 Task: Open Card Operating Agreements Review in Board Employee Offboarding to Workspace Lead Generation and add a team member Softage.2@softage.net, a label Orange, a checklist Accounting, an attachment from Trello, a color Orange and finally, add a card description 'Conduct customer research for new service' and a comment 'We should approach this task with a sense of humility and a willingness to seek feedback and guidance from others.'. Add a start date 'Jan 02, 1900' with a due date 'Jan 09, 1900'
Action: Mouse moved to (256, 168)
Screenshot: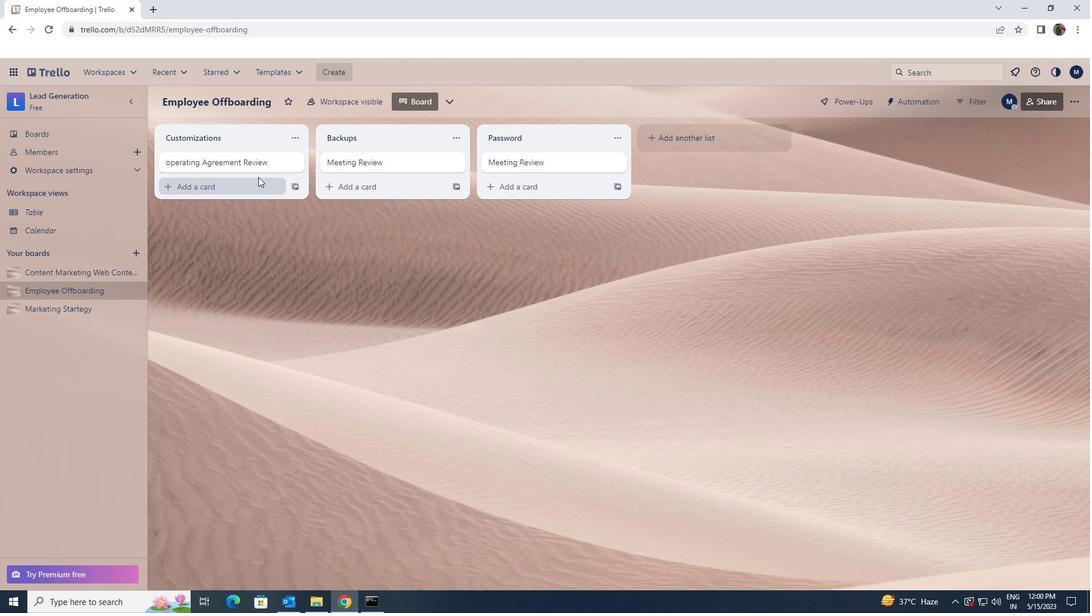 
Action: Mouse pressed left at (256, 168)
Screenshot: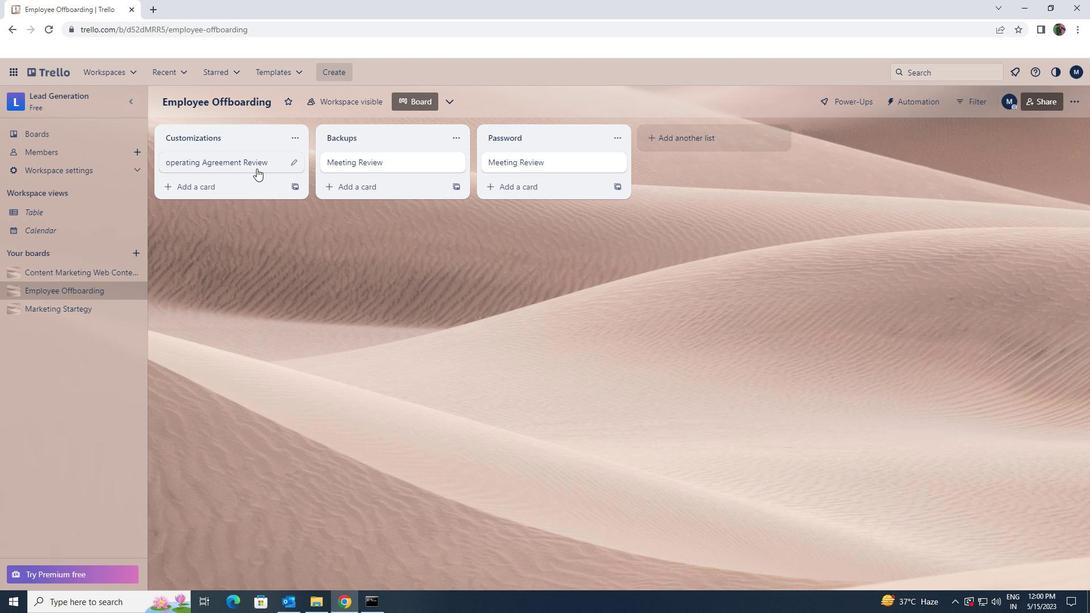 
Action: Mouse moved to (694, 166)
Screenshot: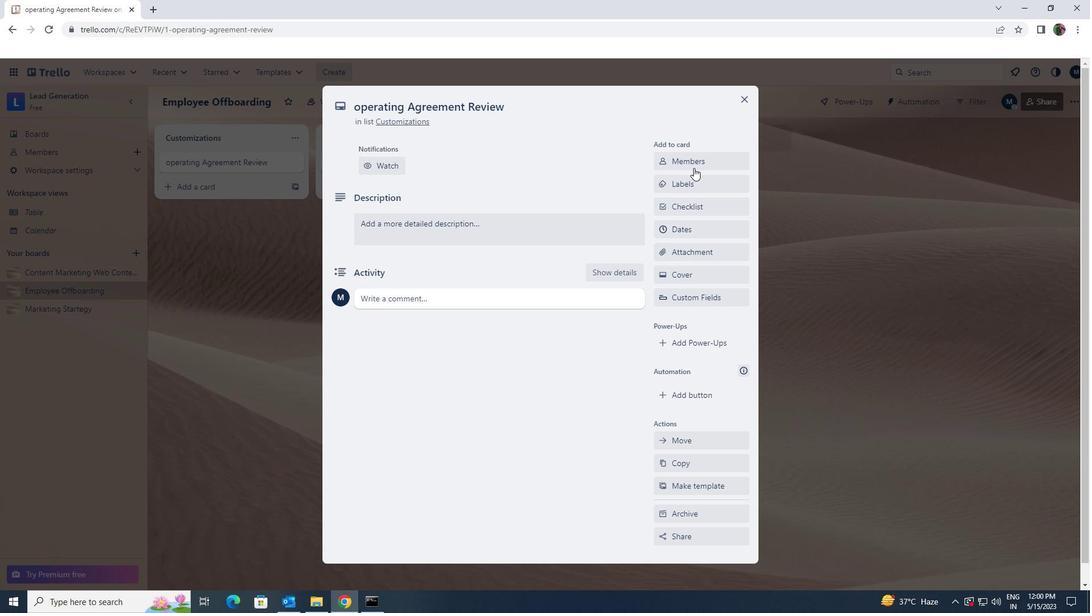 
Action: Mouse pressed left at (694, 166)
Screenshot: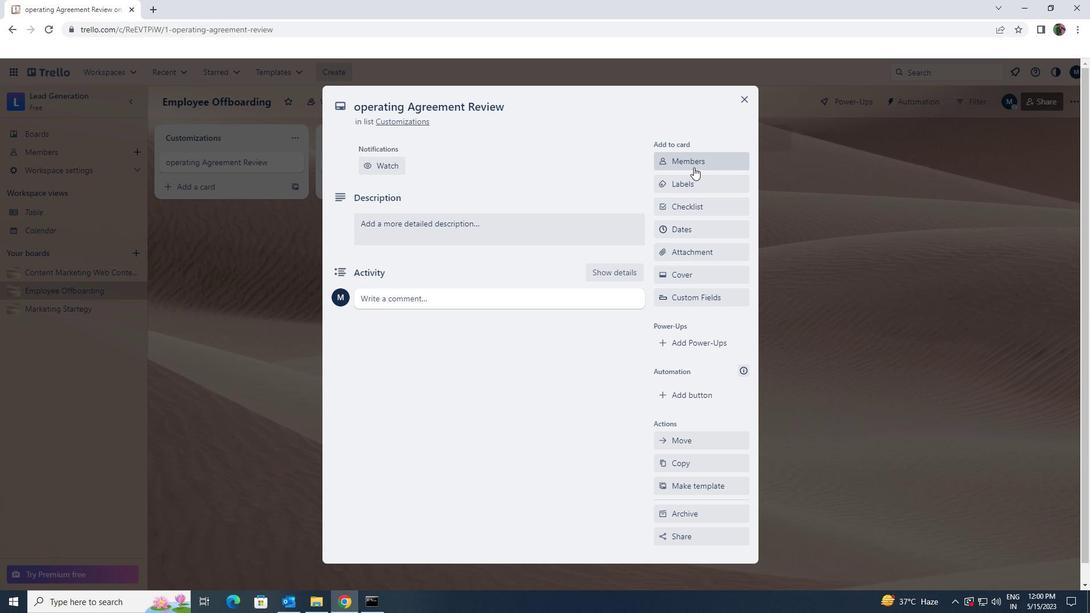 
Action: Key pressed softage.2<Key.shift><Key.shift><Key.shift><Key.shift><Key.shift><Key.shift><Key.shift><Key.shift><Key.shift><Key.shift><Key.shift>@SOFTAGE.NET
Screenshot: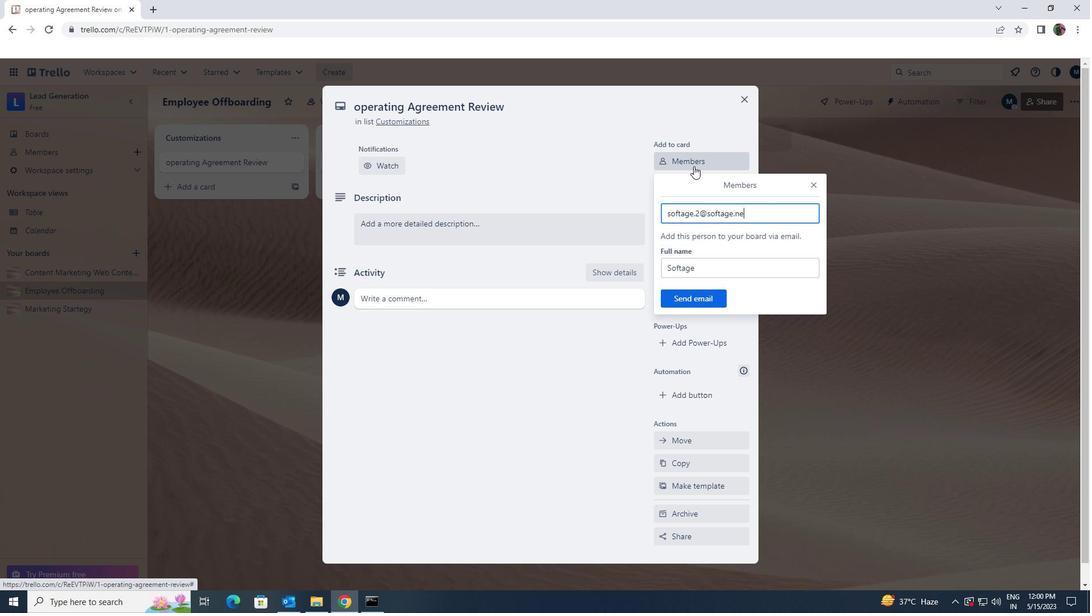 
Action: Mouse moved to (707, 298)
Screenshot: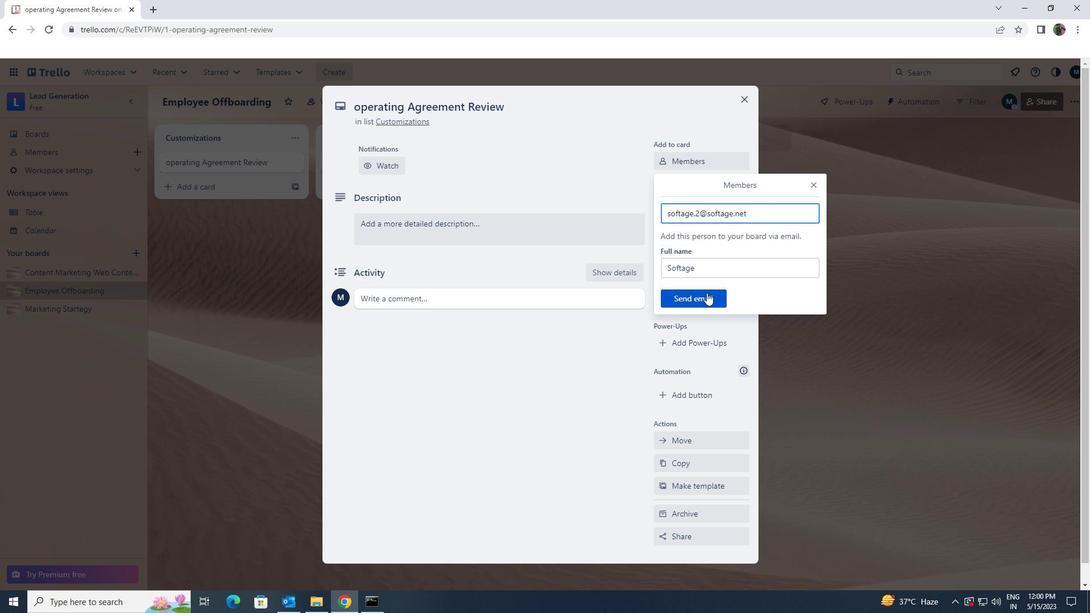 
Action: Mouse pressed left at (707, 298)
Screenshot: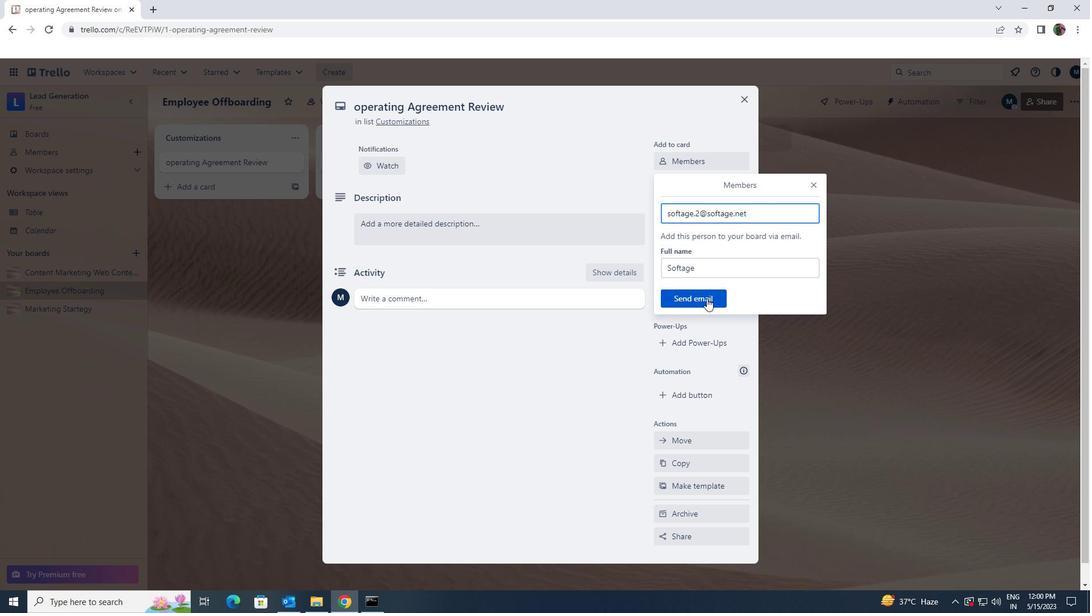 
Action: Mouse moved to (703, 220)
Screenshot: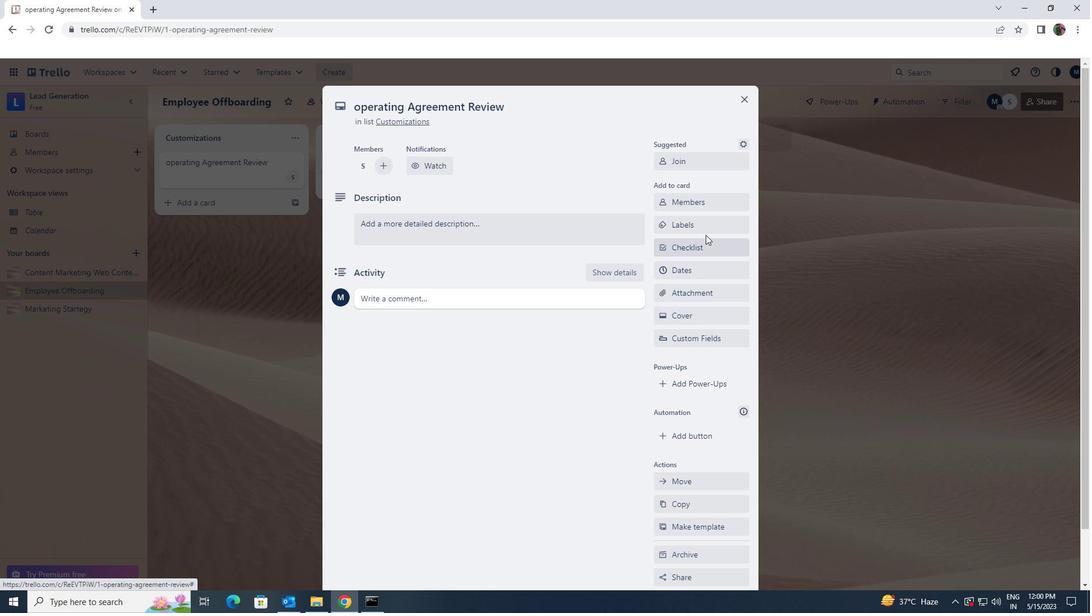 
Action: Mouse pressed left at (703, 220)
Screenshot: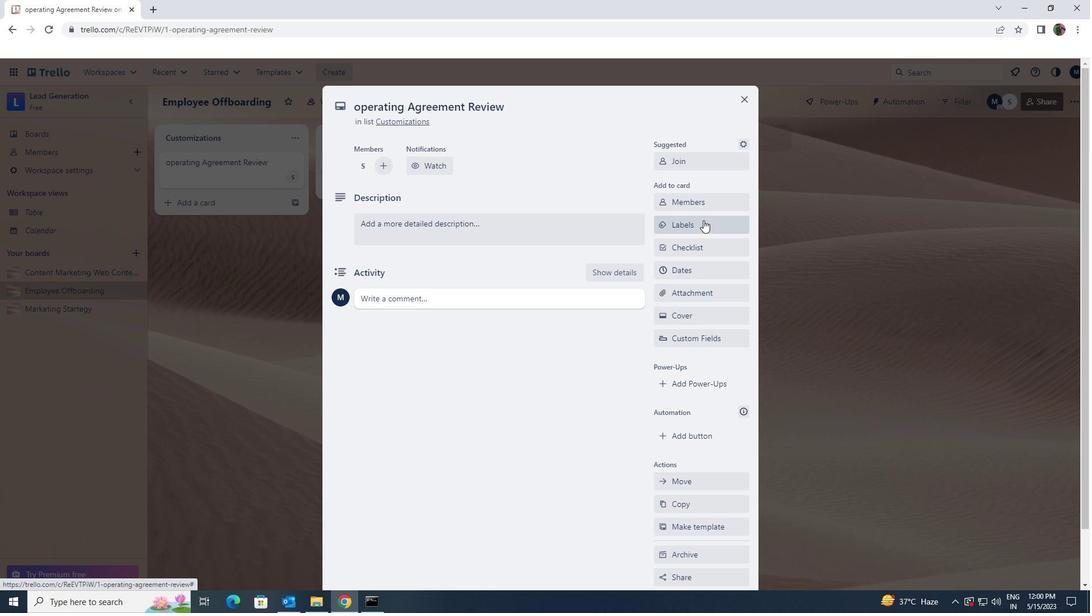 
Action: Mouse moved to (703, 449)
Screenshot: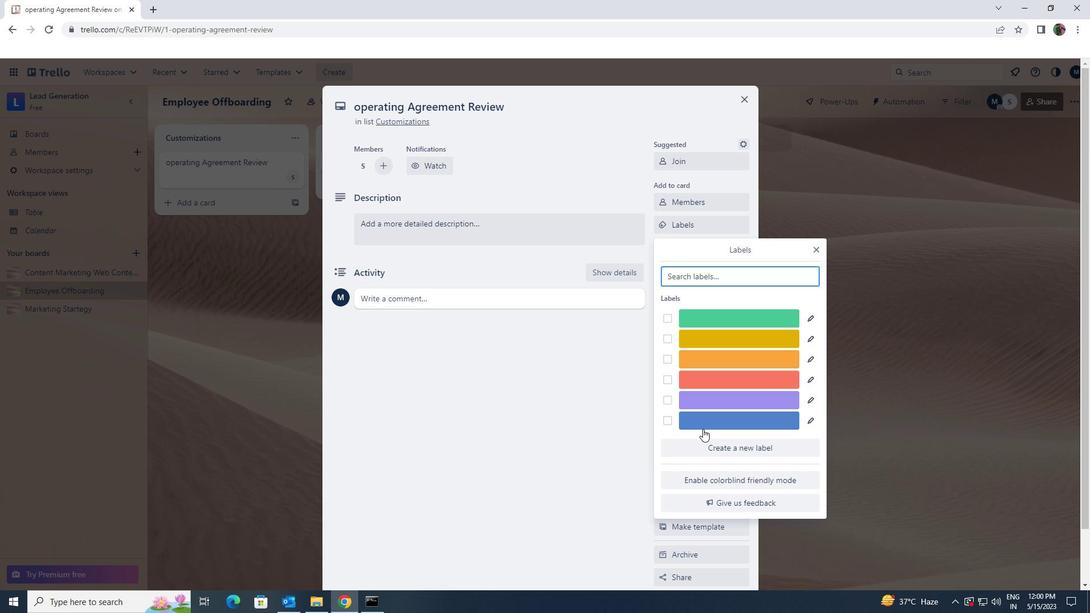 
Action: Mouse pressed left at (703, 449)
Screenshot: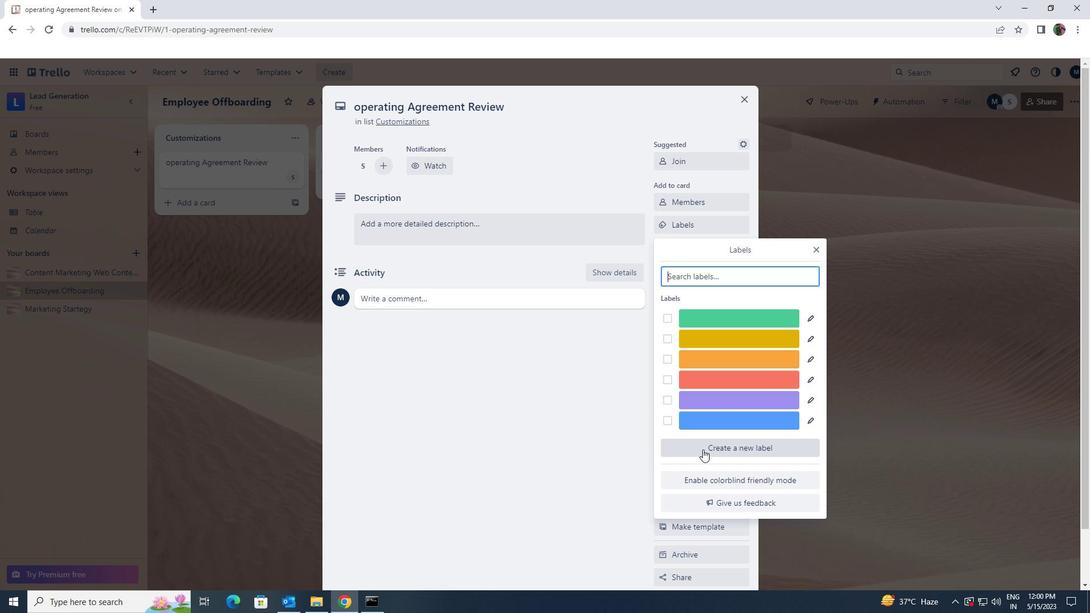 
Action: Mouse moved to (744, 414)
Screenshot: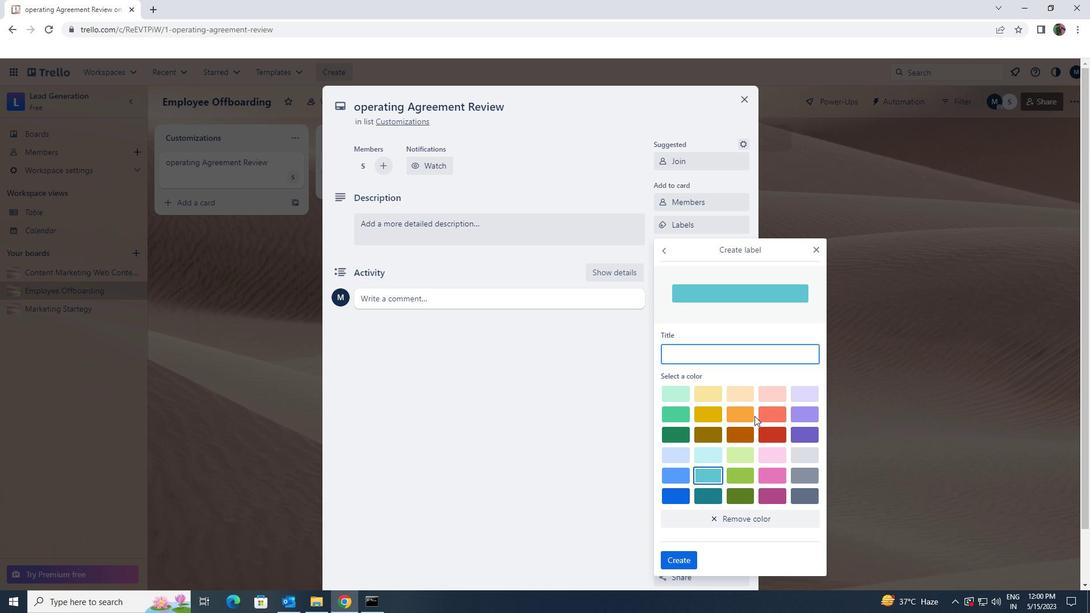 
Action: Mouse pressed left at (744, 414)
Screenshot: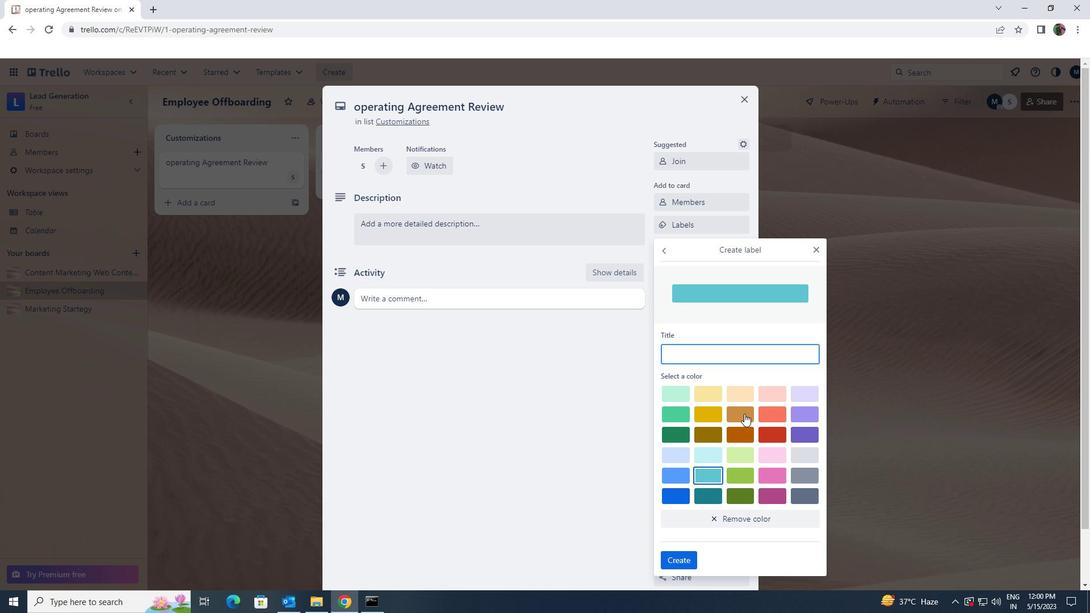 
Action: Mouse moved to (682, 556)
Screenshot: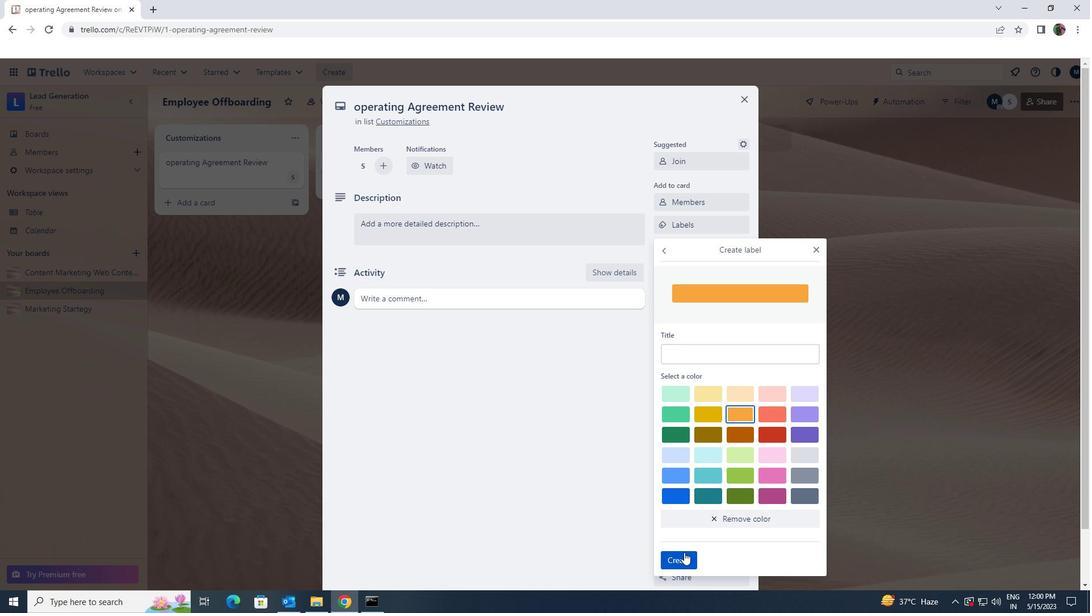 
Action: Mouse pressed left at (682, 556)
Screenshot: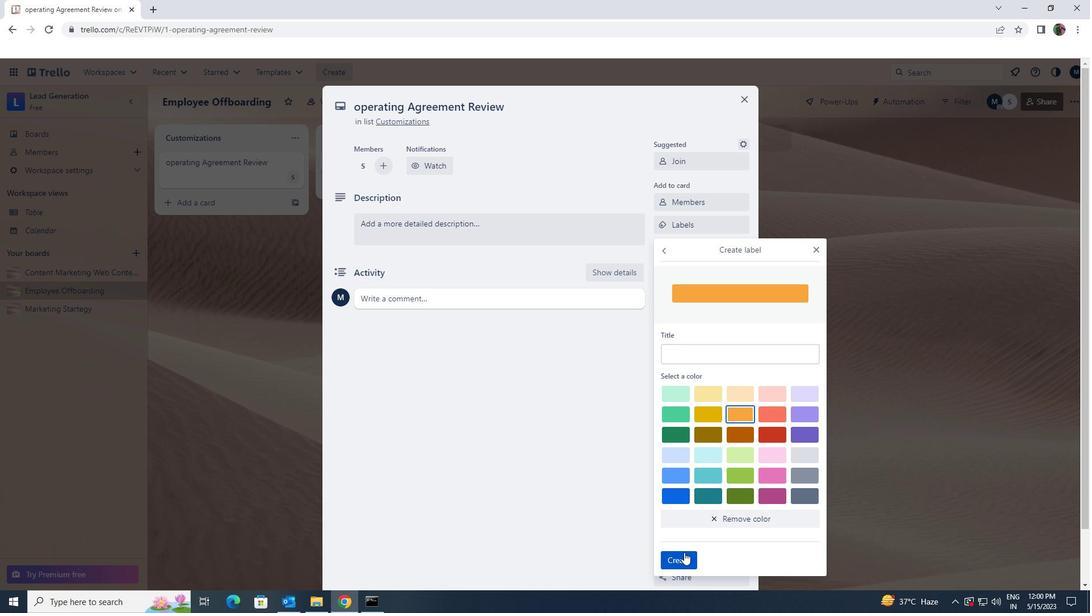 
Action: Mouse moved to (816, 248)
Screenshot: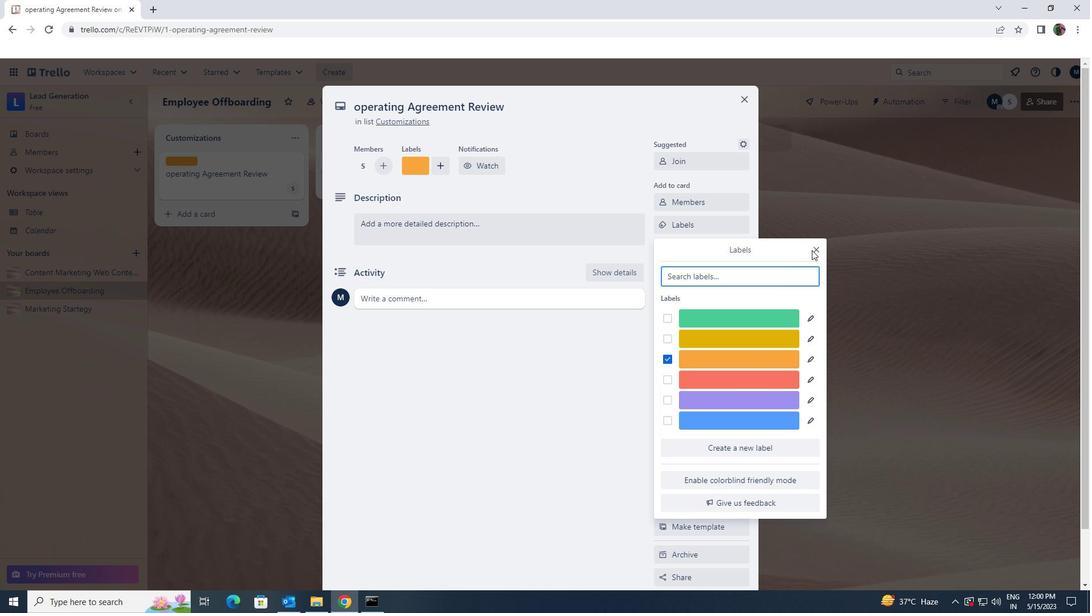 
Action: Mouse pressed left at (816, 248)
Screenshot: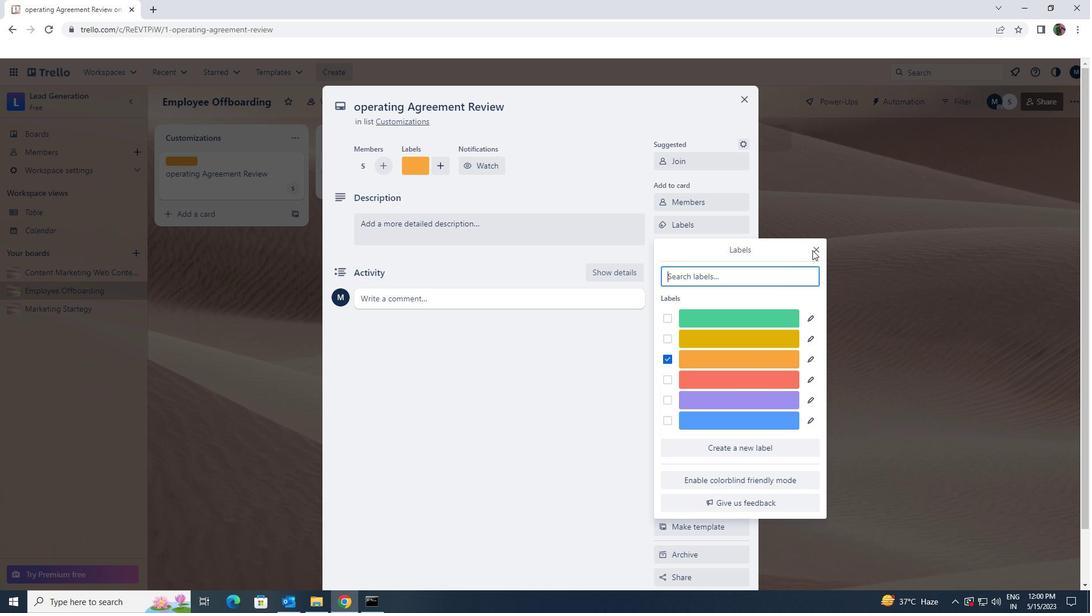 
Action: Mouse moved to (748, 239)
Screenshot: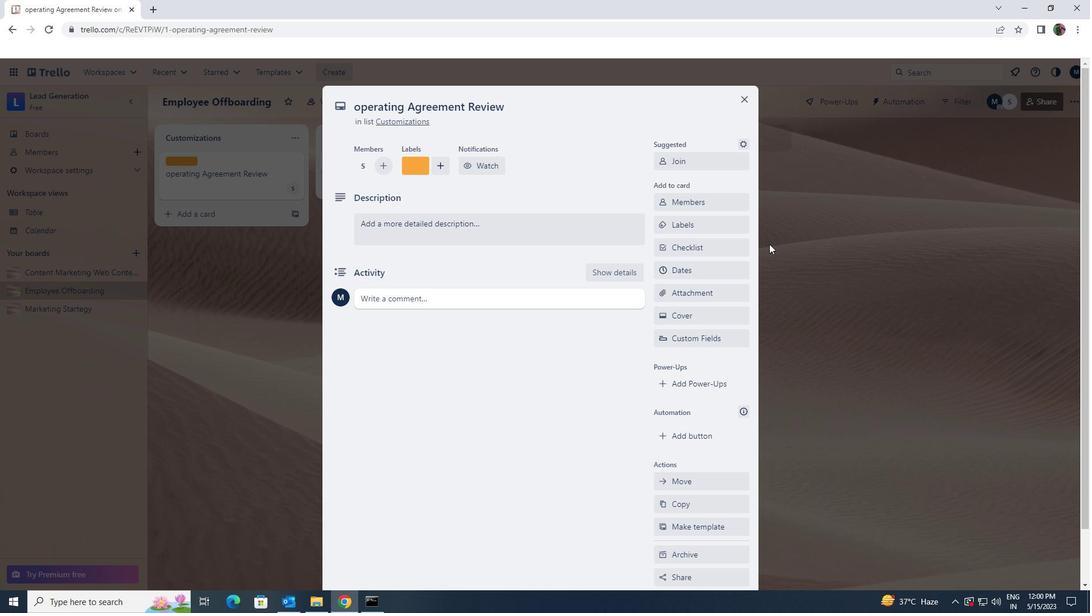 
Action: Mouse pressed left at (748, 239)
Screenshot: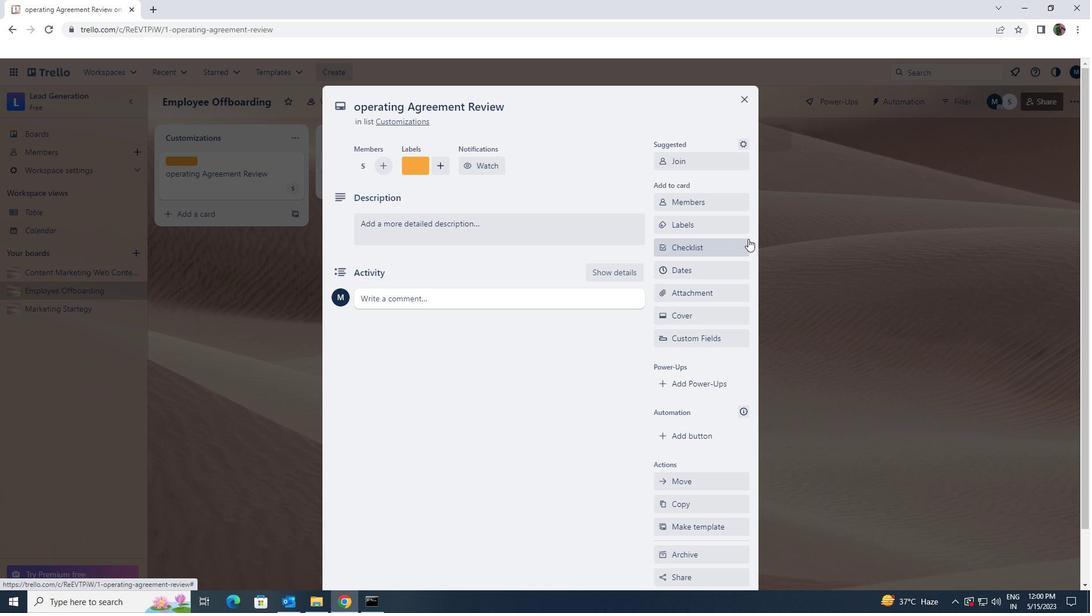 
Action: Key pressed <Key.shift><Key.shift><Key.shift><Key.shift><Key.shift><Key.shift><Key.shift><Key.shift><Key.shift>A<Key.shift>CCOUNTING
Screenshot: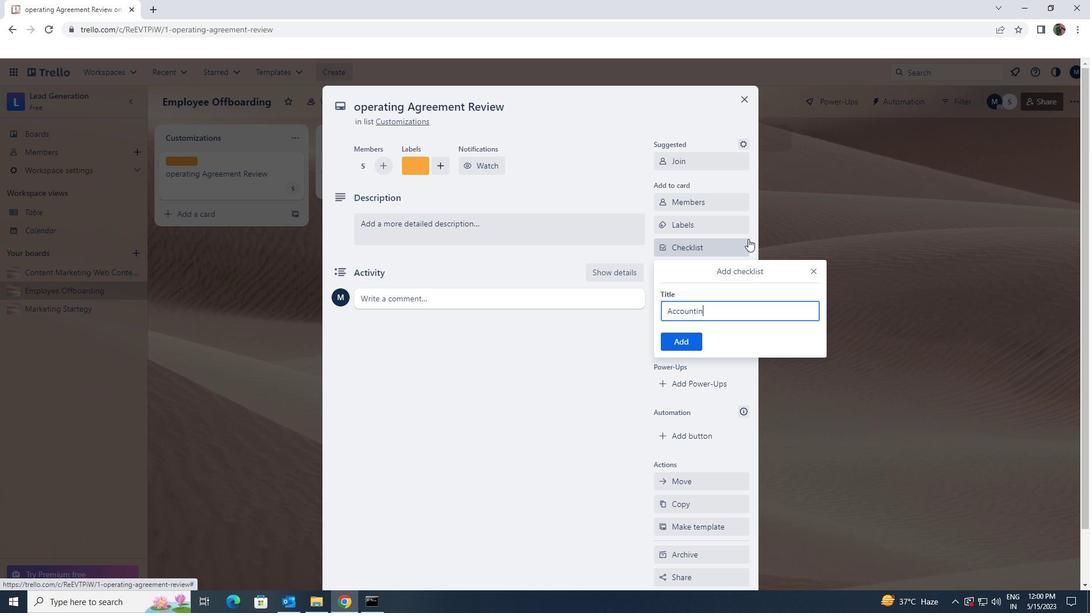 
Action: Mouse moved to (695, 348)
Screenshot: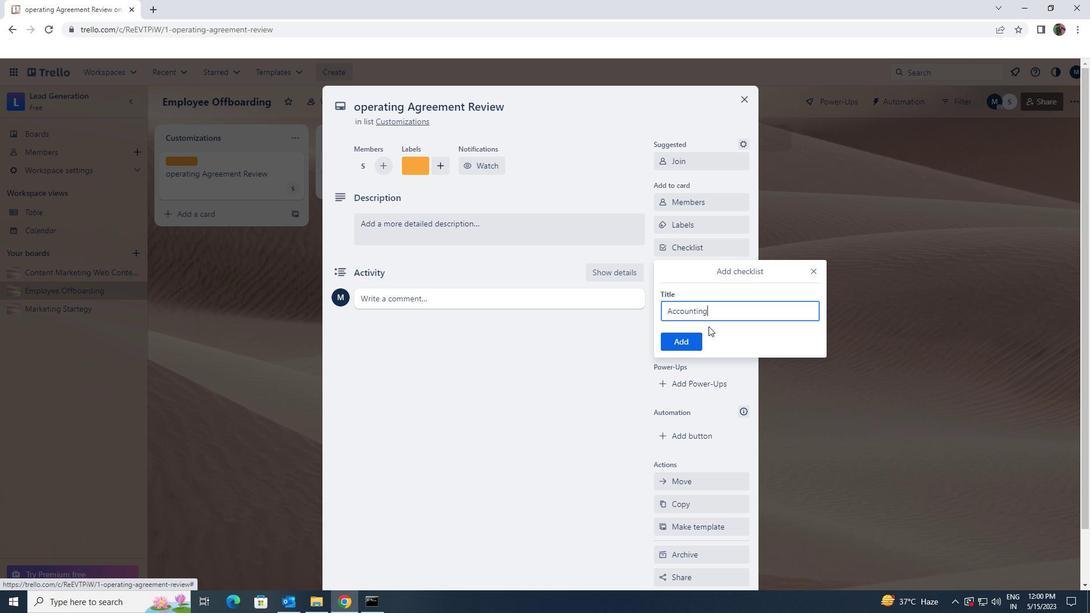 
Action: Mouse pressed left at (695, 348)
Screenshot: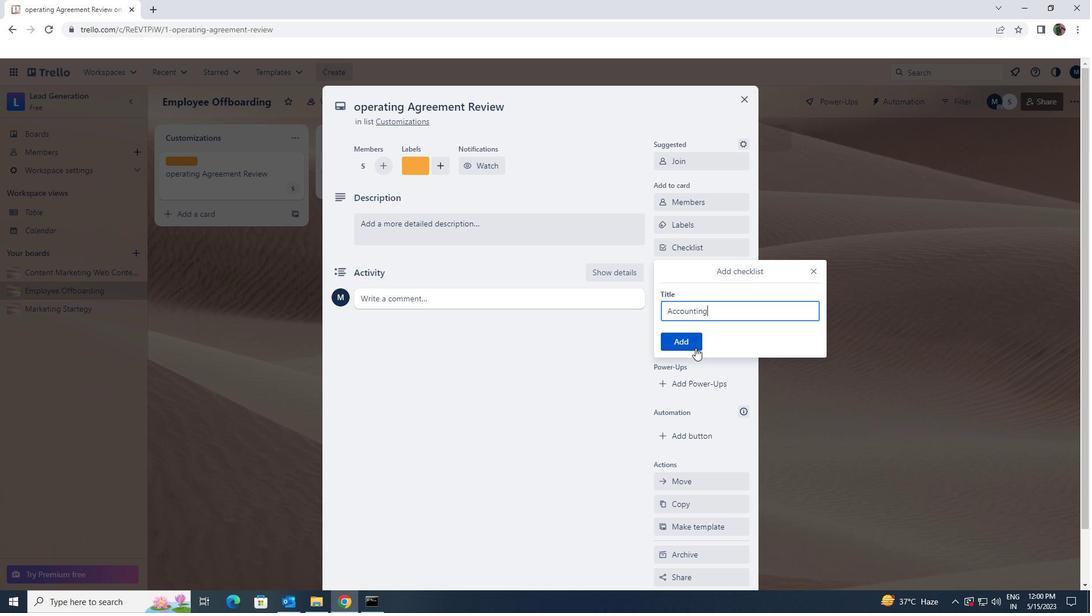 
Action: Mouse moved to (695, 290)
Screenshot: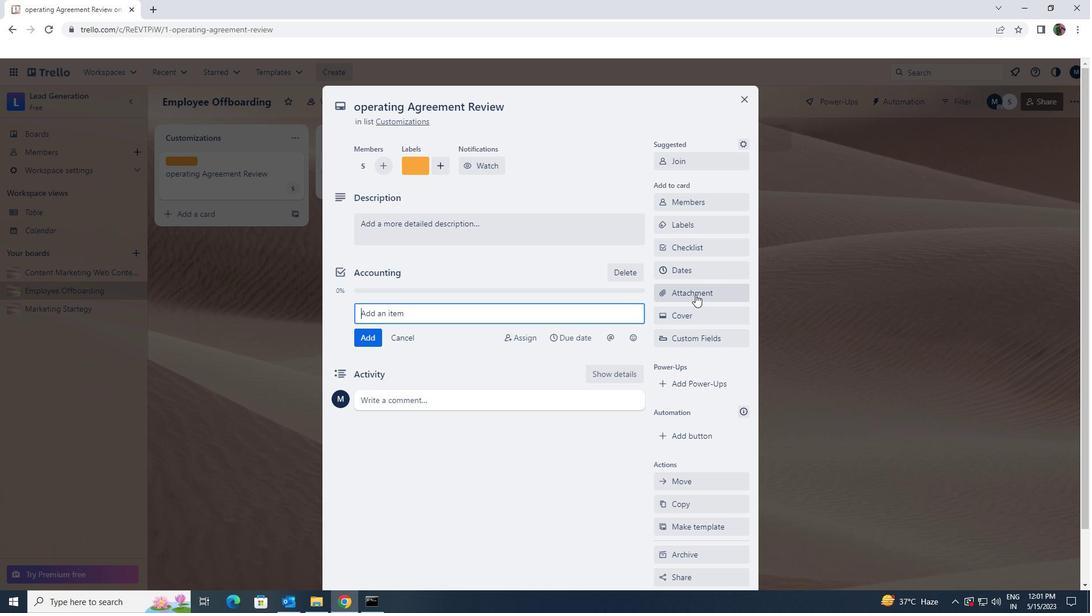 
Action: Mouse pressed left at (695, 290)
Screenshot: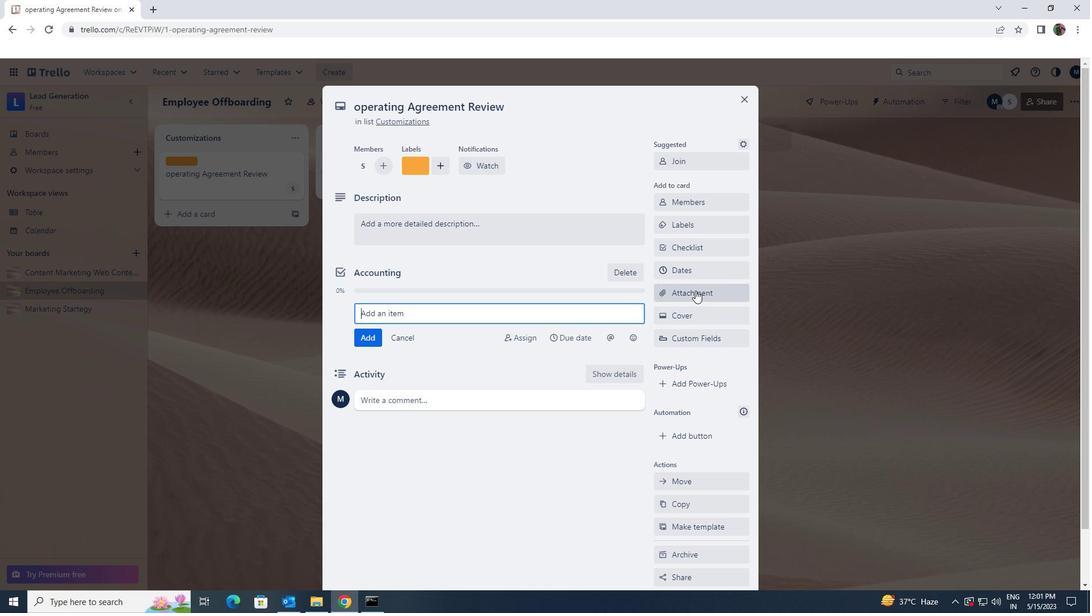 
Action: Mouse moved to (695, 360)
Screenshot: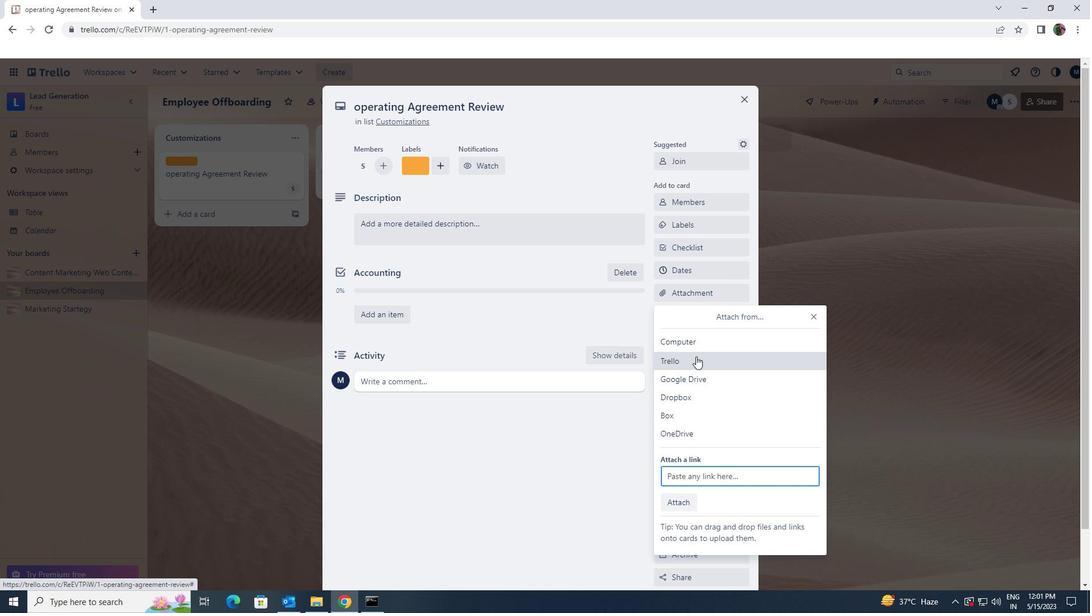 
Action: Mouse pressed left at (695, 360)
Screenshot: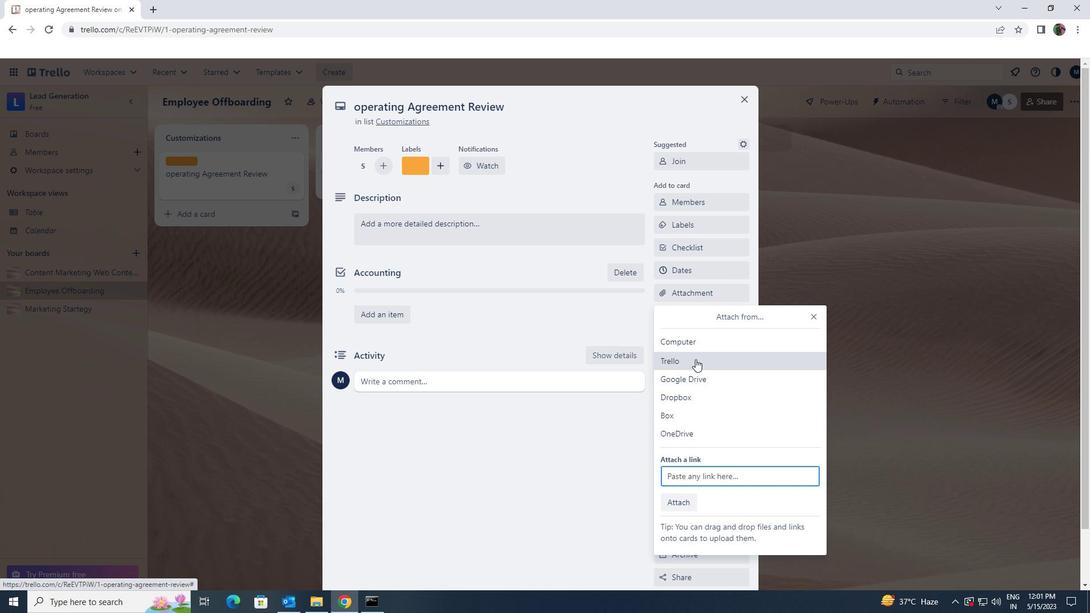 
Action: Mouse moved to (695, 386)
Screenshot: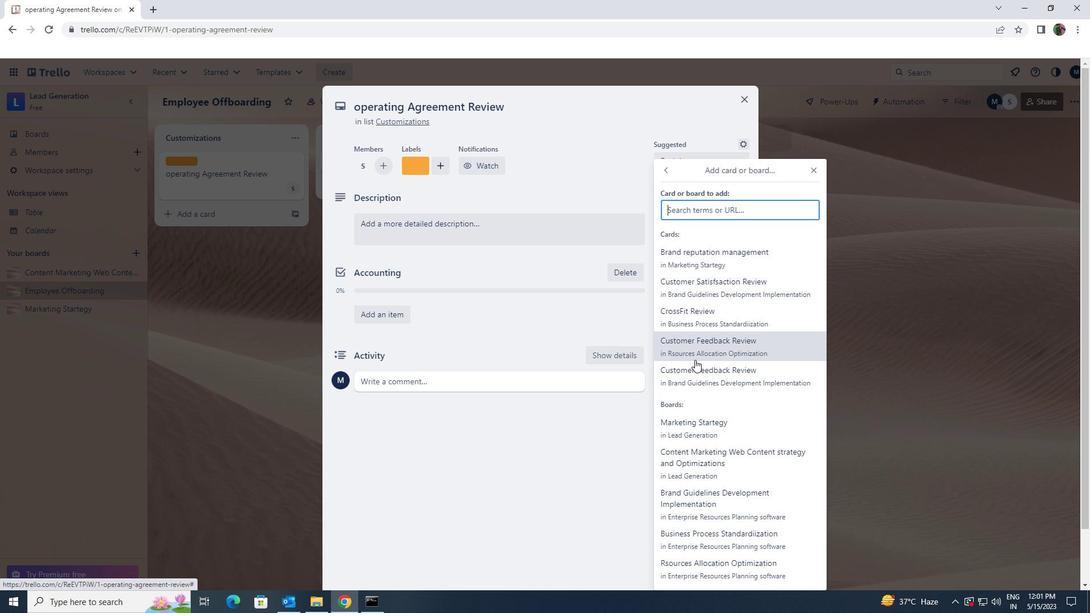 
Action: Mouse pressed left at (695, 386)
Screenshot: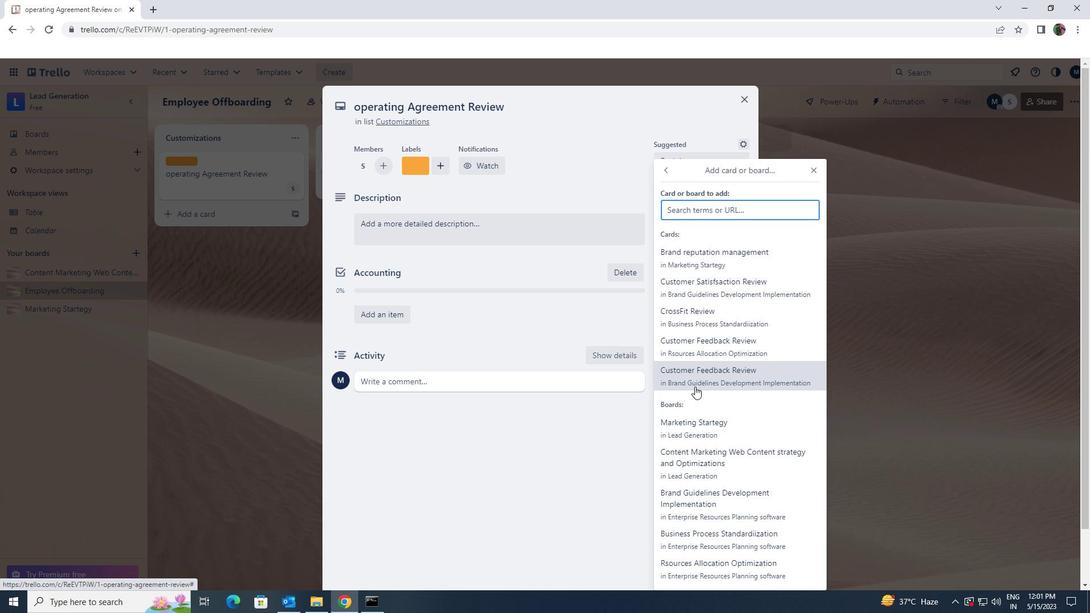 
Action: Mouse moved to (593, 235)
Screenshot: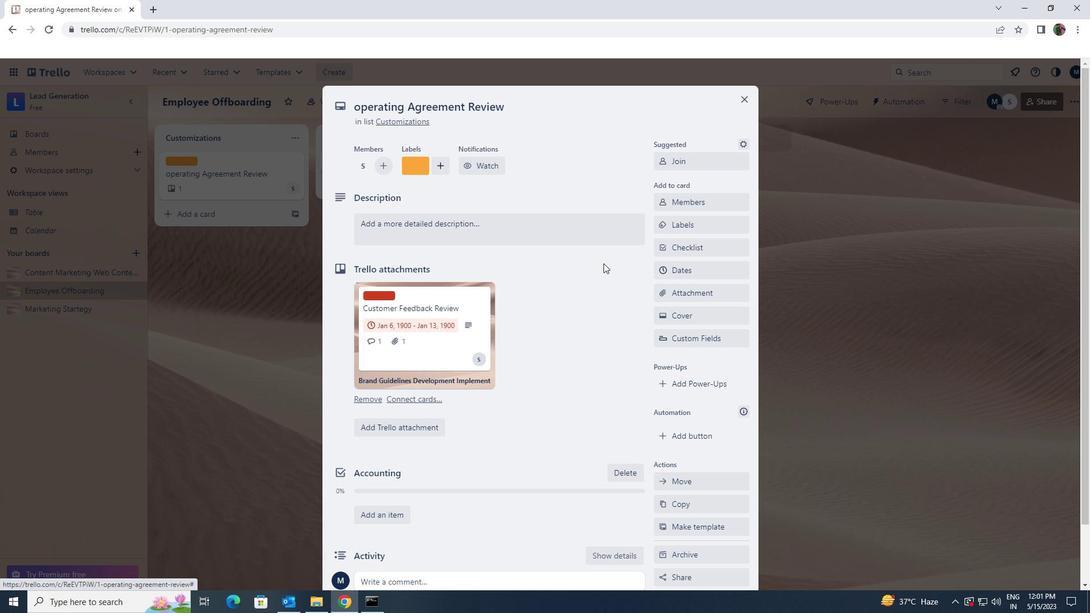 
Action: Mouse pressed left at (593, 235)
Screenshot: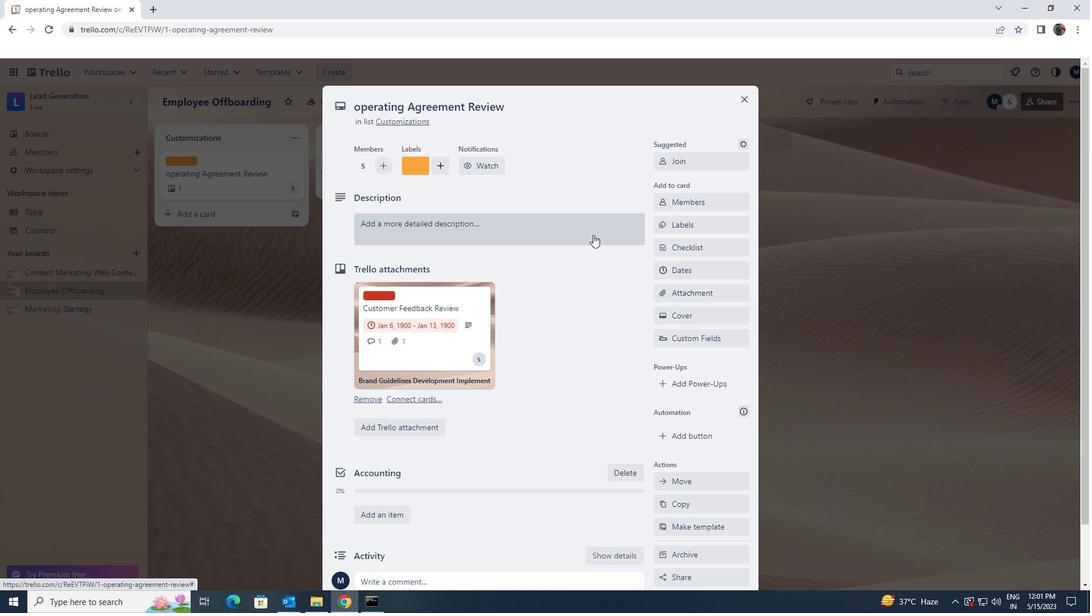 
Action: Key pressed <Key.shift>CONDUCT<Key.space>CUSTOMER<Key.space>RESEARCH<Key.space>FOR<Key.space>NEW<Key.space>SERVICE
Screenshot: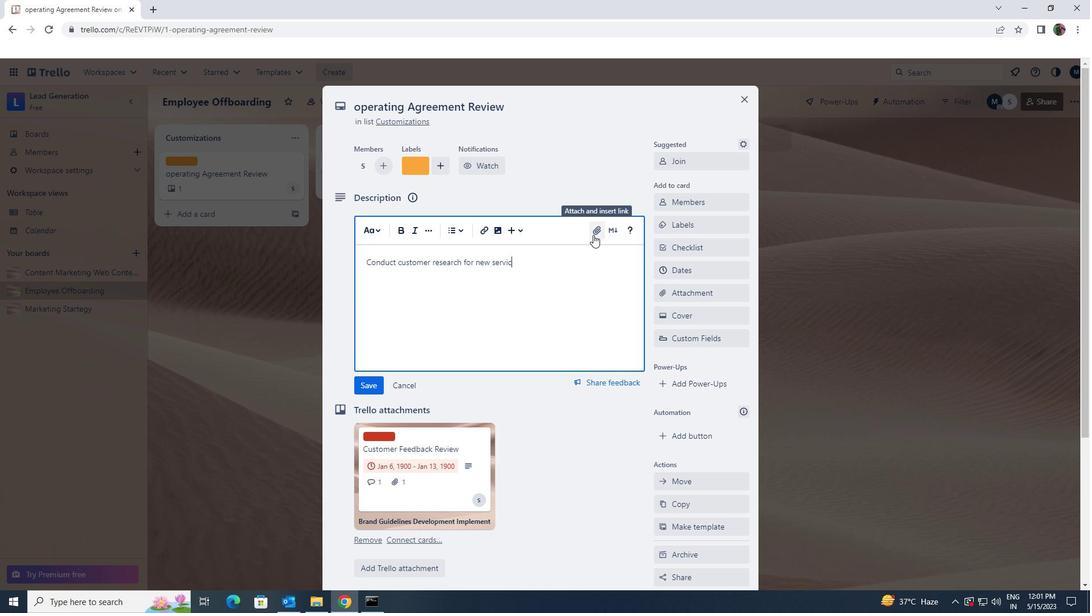 
Action: Mouse moved to (366, 386)
Screenshot: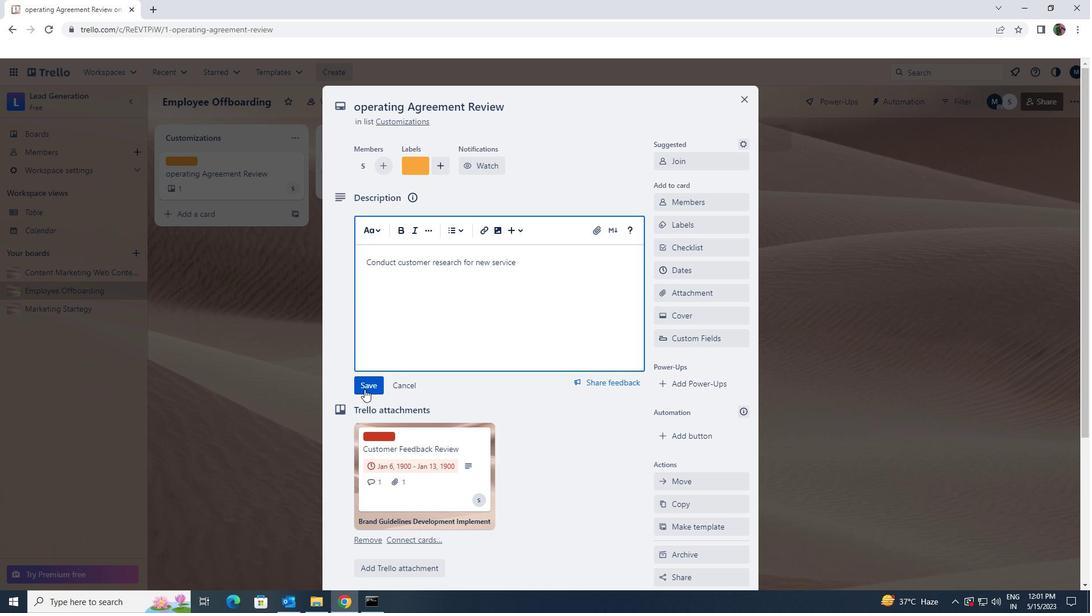 
Action: Mouse pressed left at (366, 386)
Screenshot: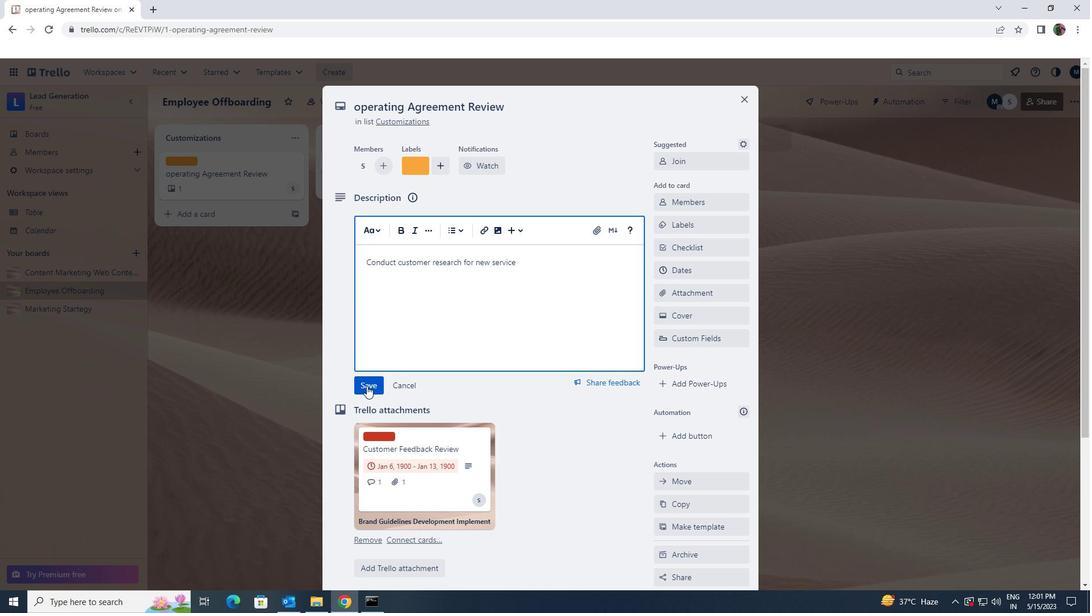 
Action: Mouse scrolled (366, 385) with delta (0, 0)
Screenshot: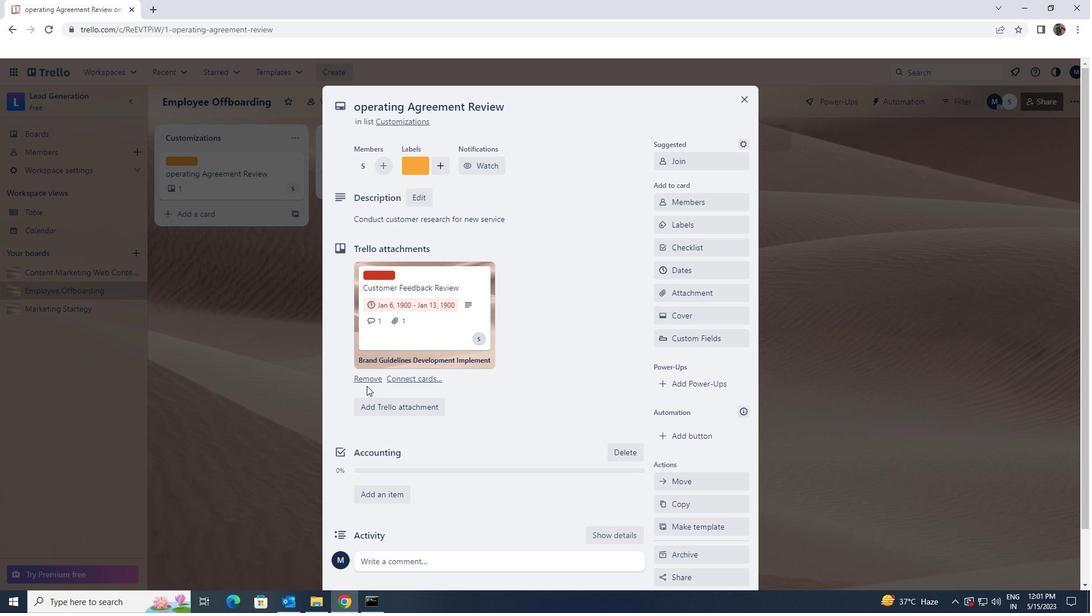 
Action: Mouse scrolled (366, 385) with delta (0, 0)
Screenshot: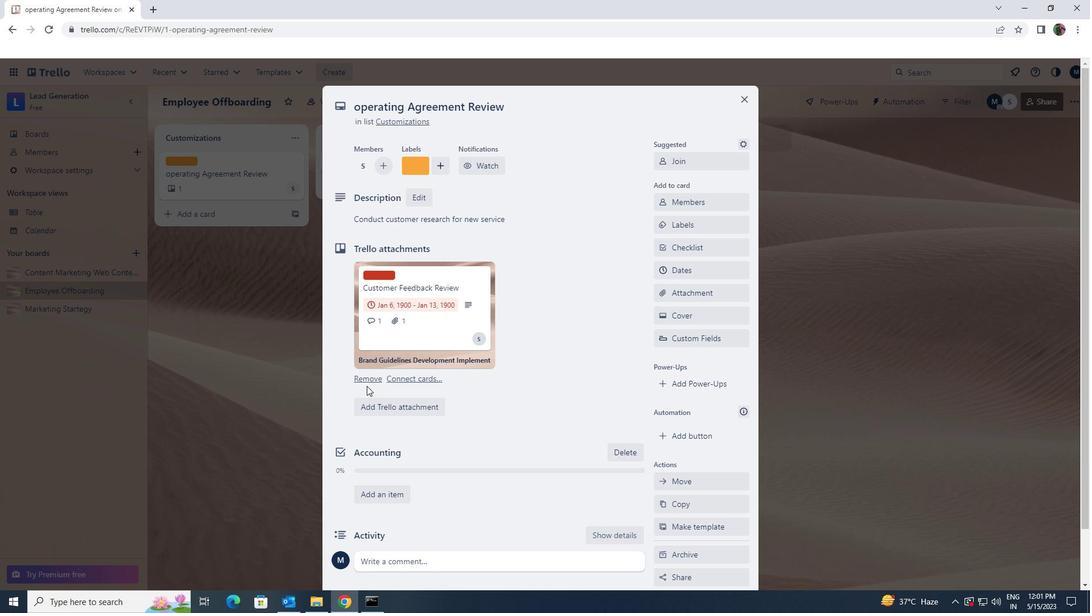 
Action: Mouse scrolled (366, 385) with delta (0, 0)
Screenshot: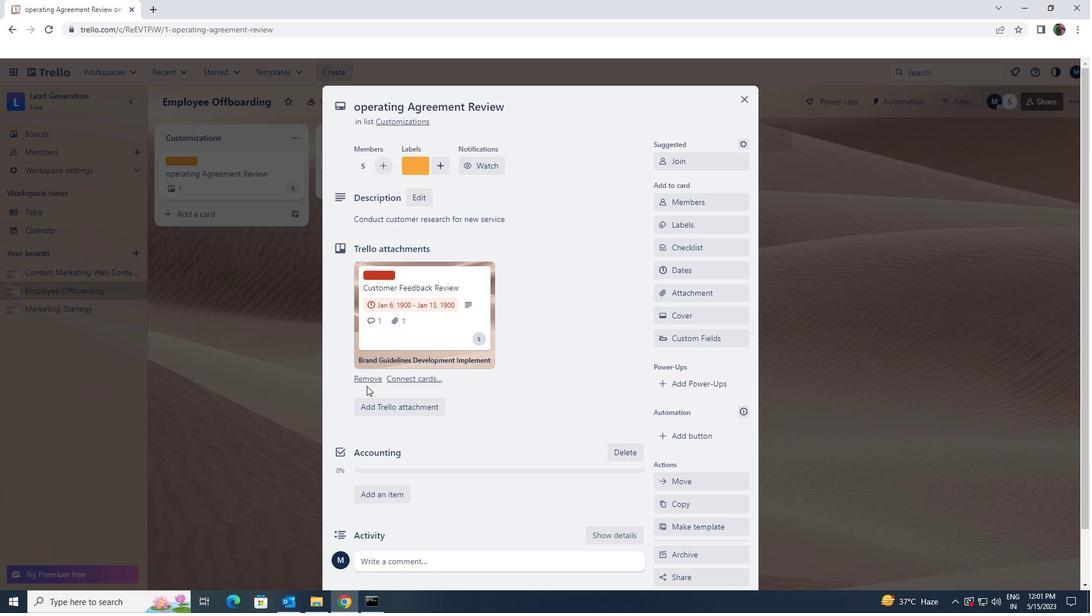 
Action: Mouse scrolled (366, 385) with delta (0, 0)
Screenshot: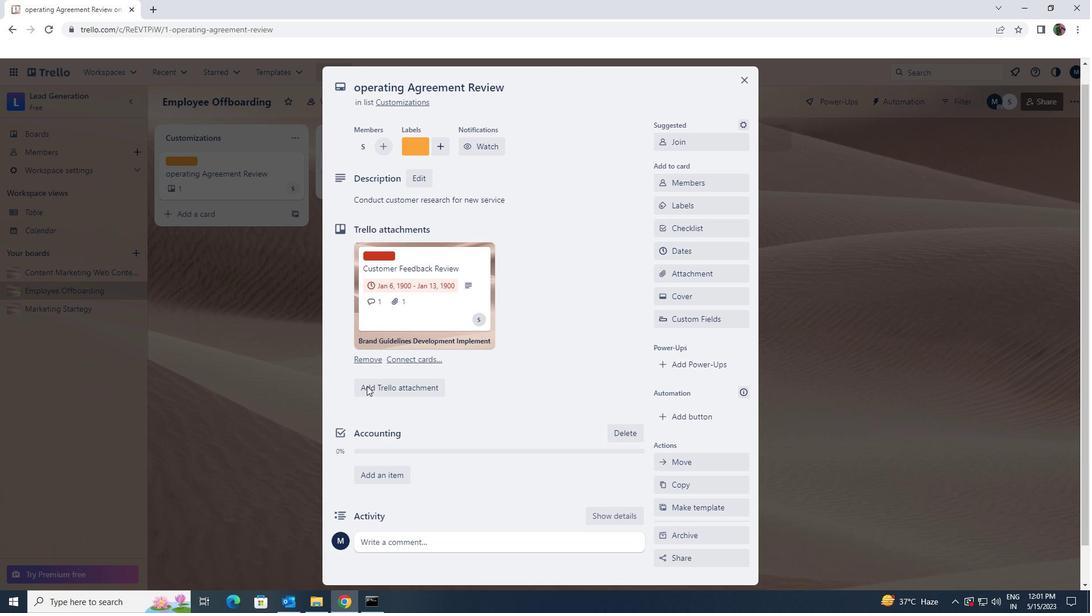 
Action: Mouse scrolled (366, 385) with delta (0, 0)
Screenshot: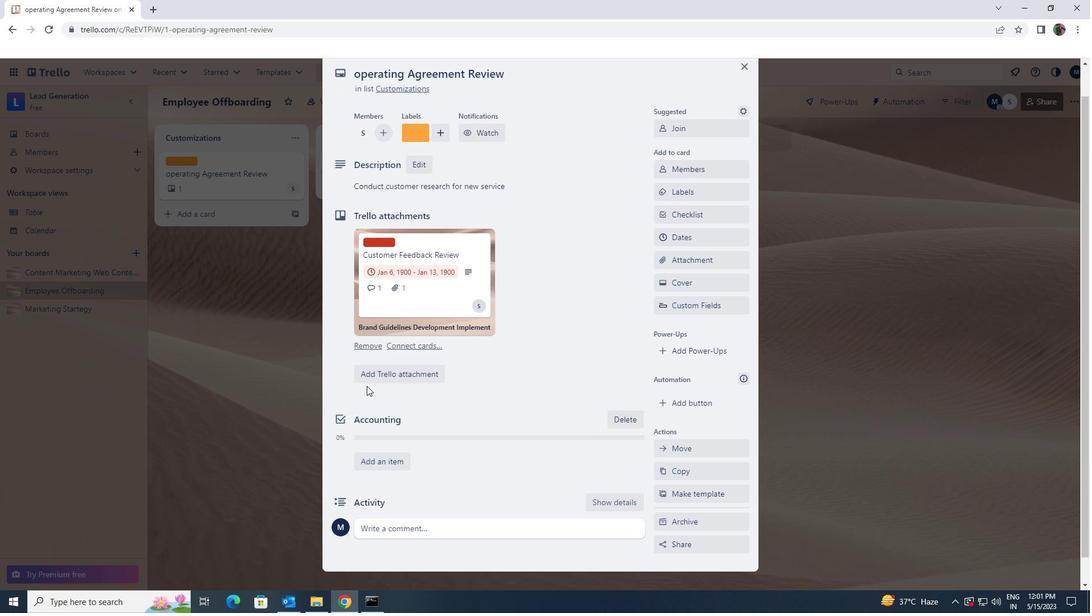 
Action: Mouse moved to (390, 506)
Screenshot: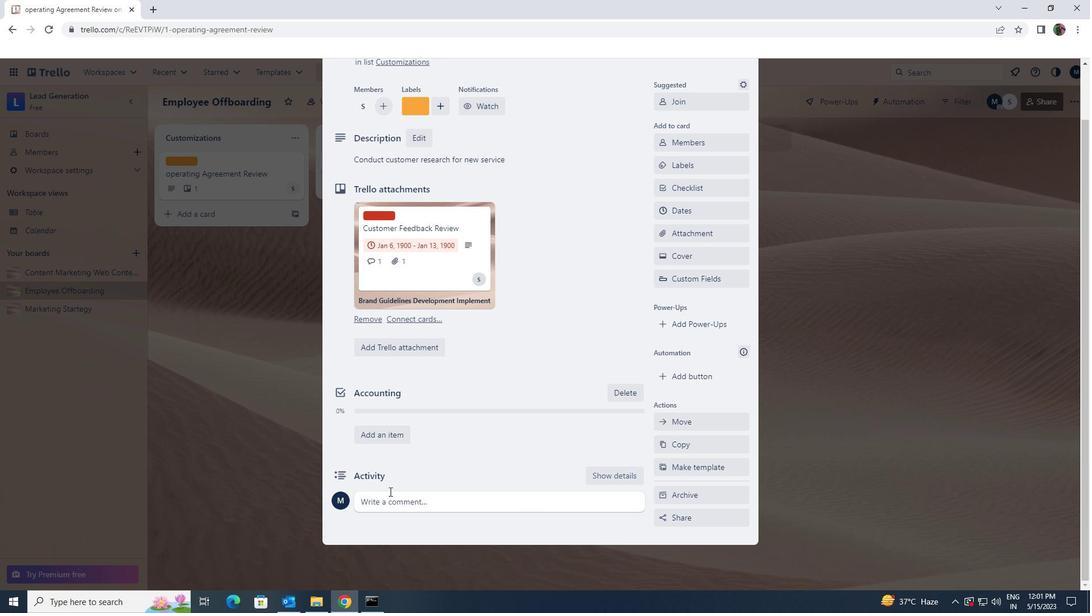 
Action: Mouse pressed left at (390, 506)
Screenshot: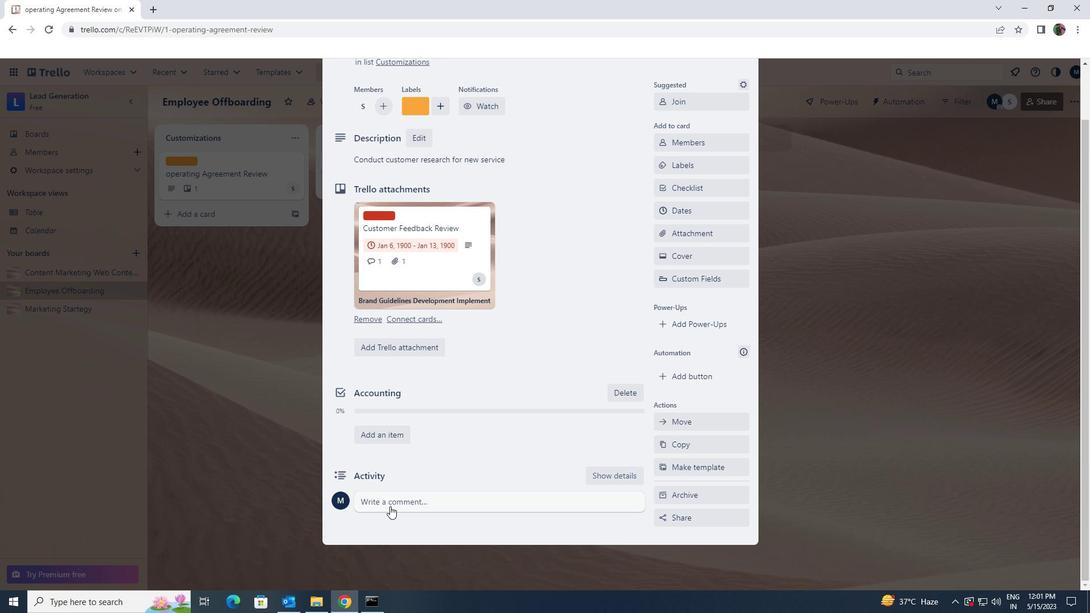 
Action: Key pressed <Key.shift><Key.shift><Key.shift><Key.shift><Key.shift><Key.shift><Key.shift><Key.shift><Key.shift><Key.shift><Key.shift>WE<Key.space>SHOULD<Key.space>APPROACH<Key.space>THIS<Key.space>TASK<Key.space>WITH<Key.space>A<Key.space>SENSE<Key.space>OF<Key.space>HUMILITY<Key.space>AND<Key.space>A<Key.space>WILLINGNESS<Key.space>TO<Key.space>SEEEL<Key.backspace><Key.backspace>K<Key.space>FEEDBACK<Key.space>AND<Key.space>GUIDELINES<Key.space>FROM<Key.space>OTHERS.
Screenshot: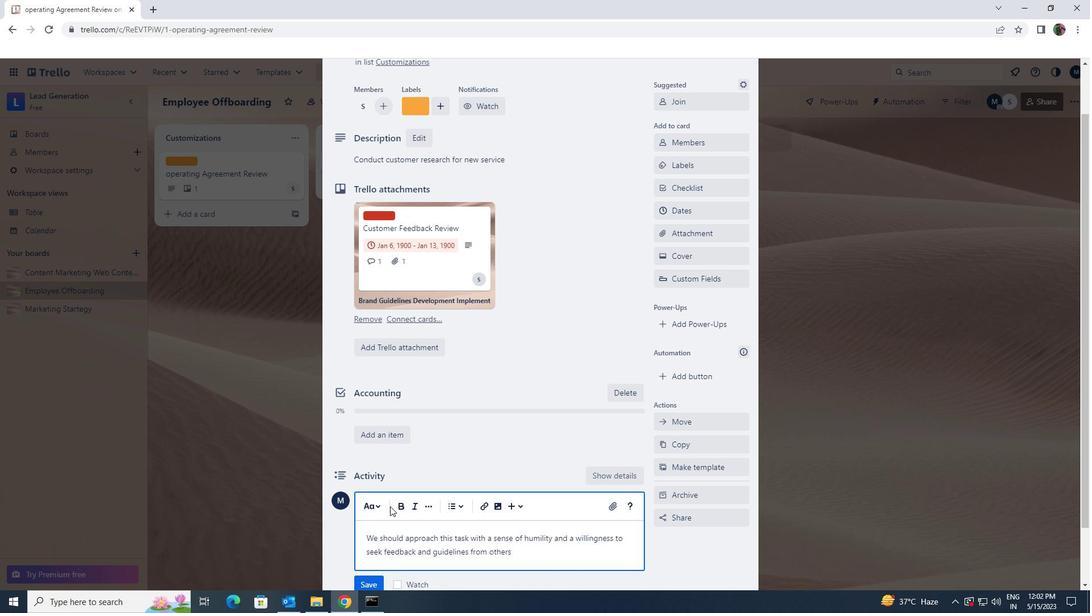 
Action: Mouse scrolled (390, 506) with delta (0, 0)
Screenshot: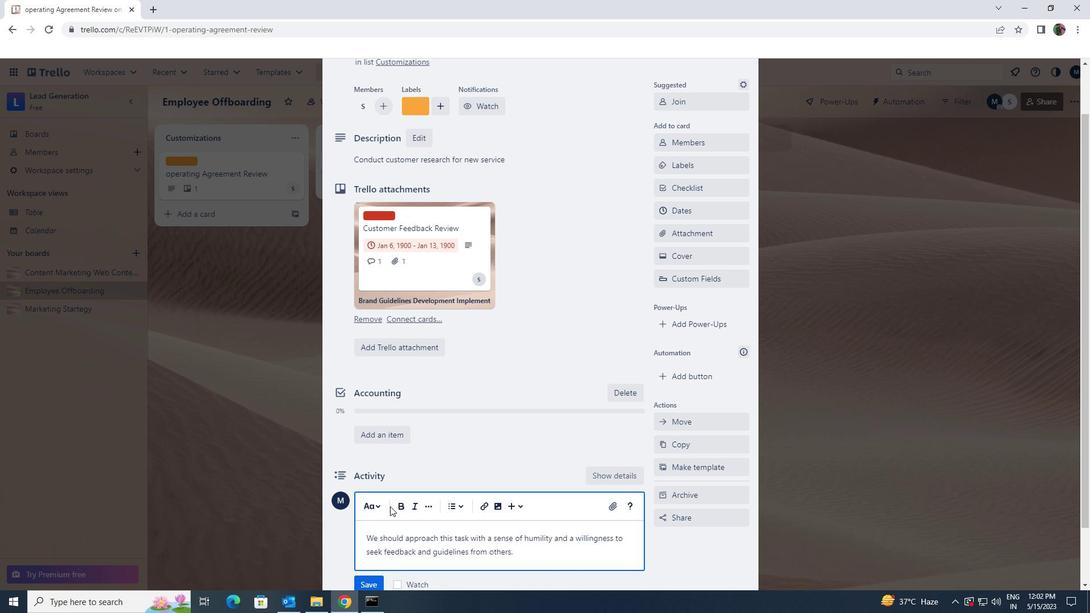 
Action: Mouse scrolled (390, 506) with delta (0, 0)
Screenshot: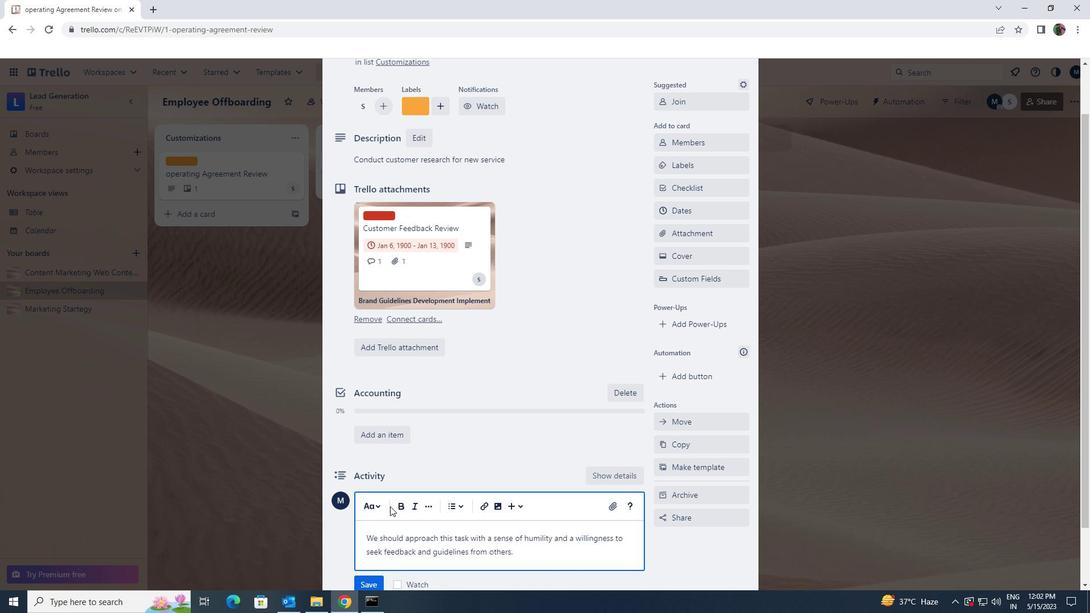 
Action: Mouse moved to (373, 517)
Screenshot: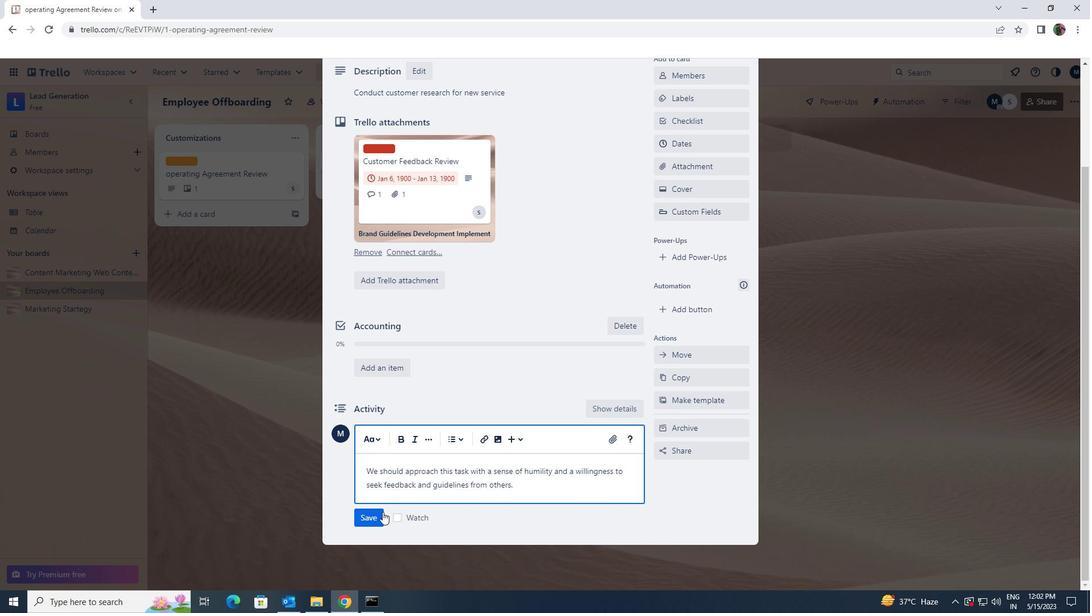
Action: Mouse pressed left at (373, 517)
Screenshot: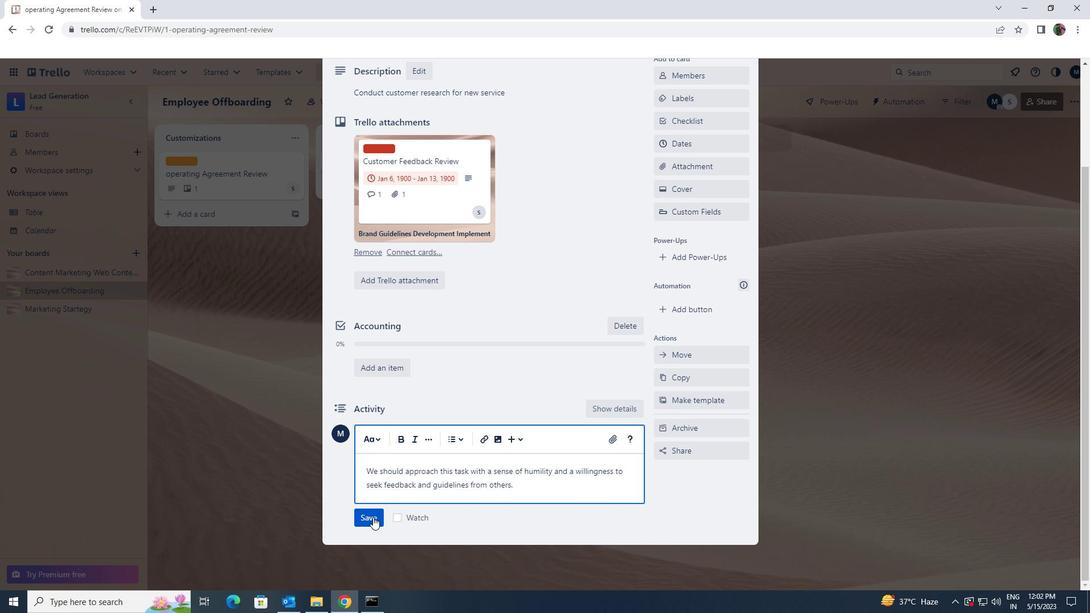 
Action: Mouse moved to (597, 394)
Screenshot: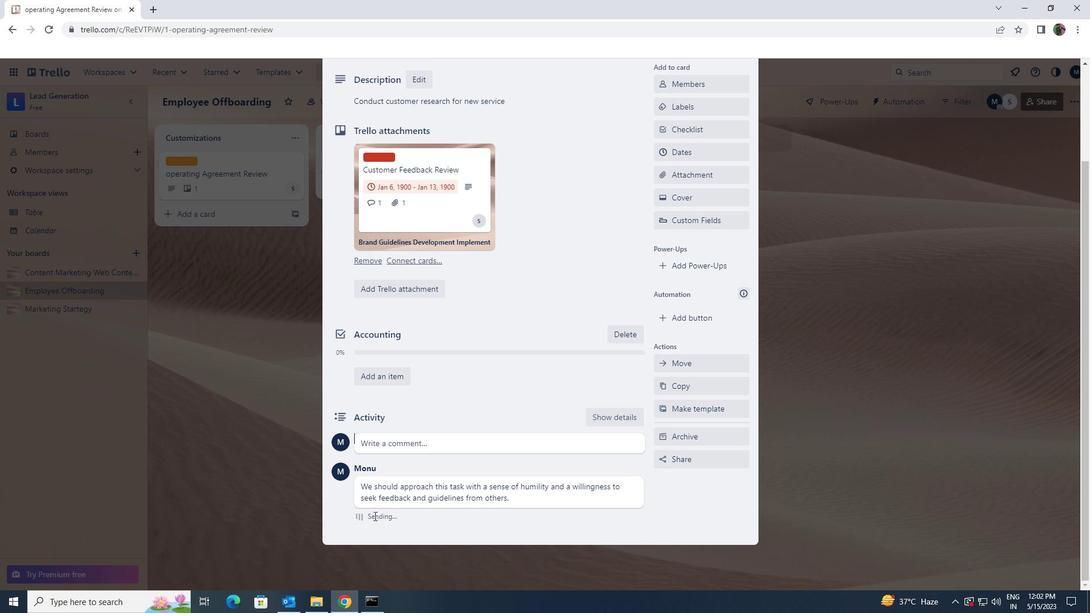 
Action: Mouse scrolled (597, 394) with delta (0, 0)
Screenshot: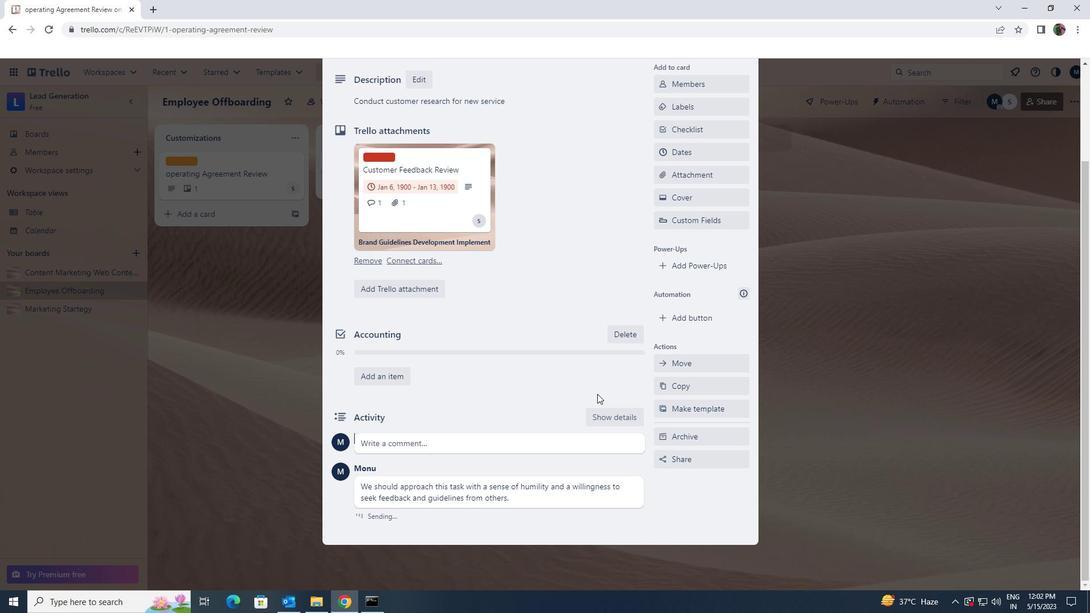 
Action: Mouse scrolled (597, 394) with delta (0, 0)
Screenshot: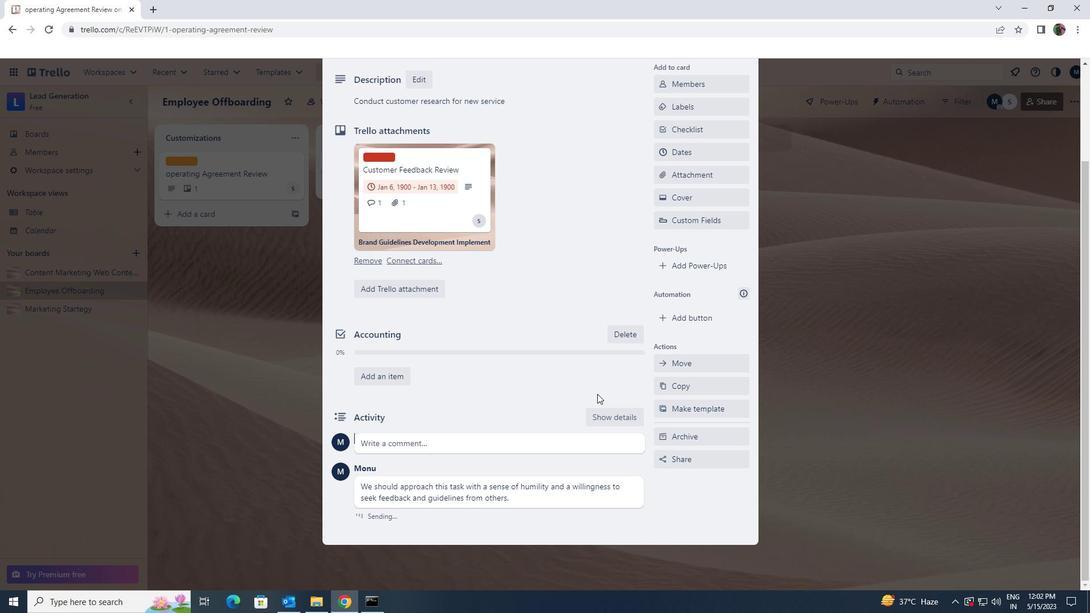 
Action: Mouse scrolled (597, 394) with delta (0, 0)
Screenshot: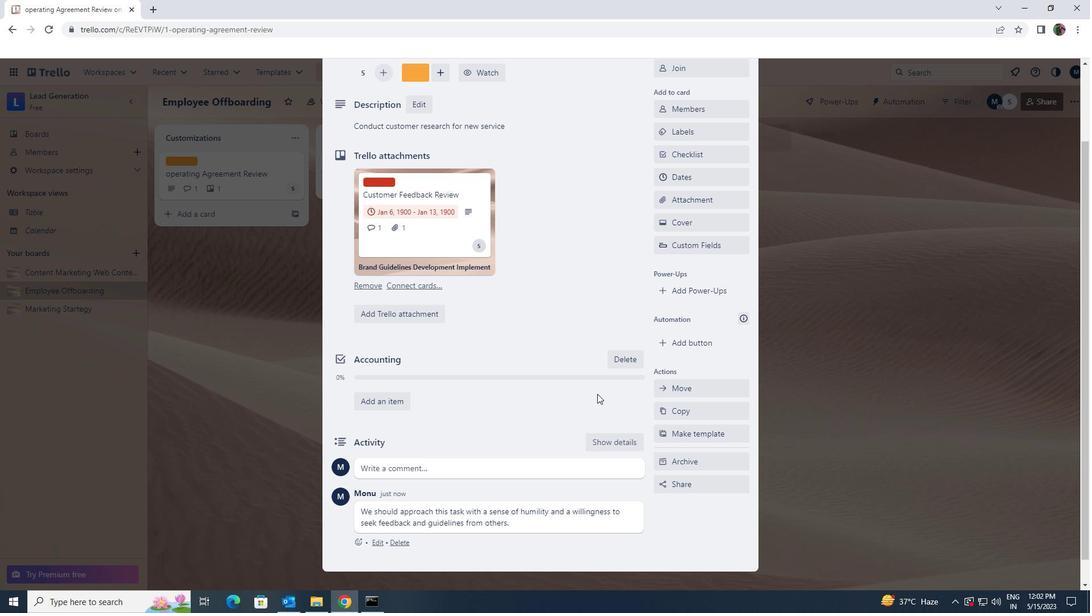 
Action: Mouse moved to (690, 269)
Screenshot: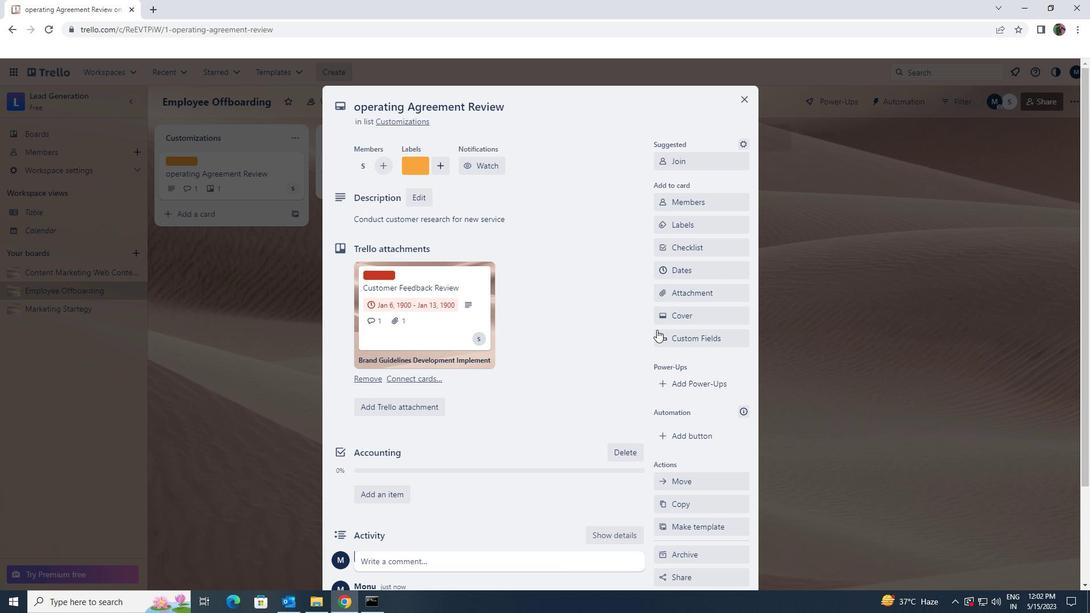 
Action: Mouse pressed left at (690, 269)
Screenshot: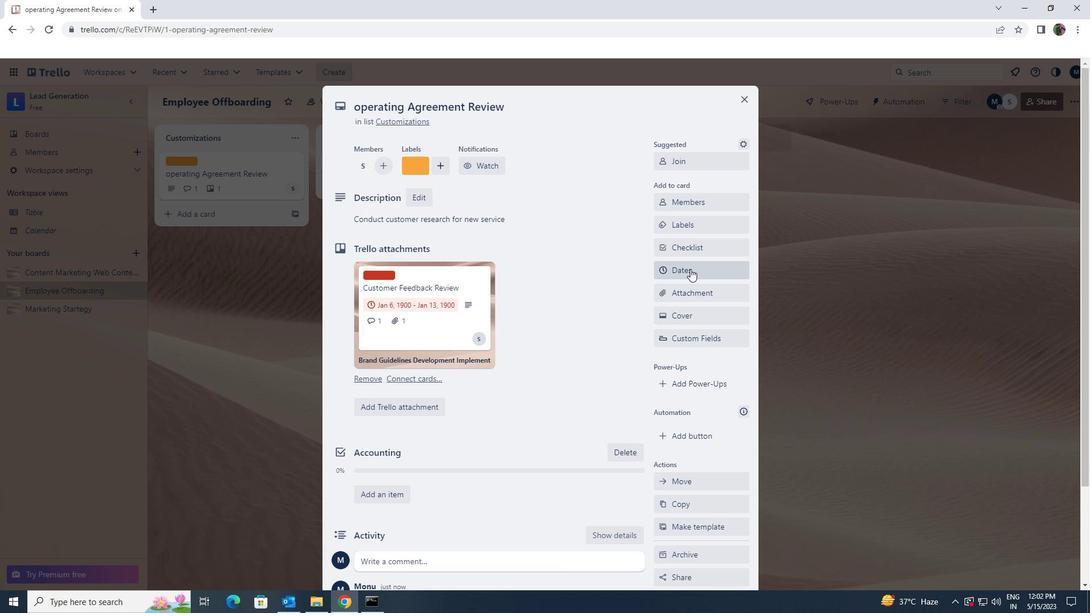 
Action: Mouse moved to (664, 308)
Screenshot: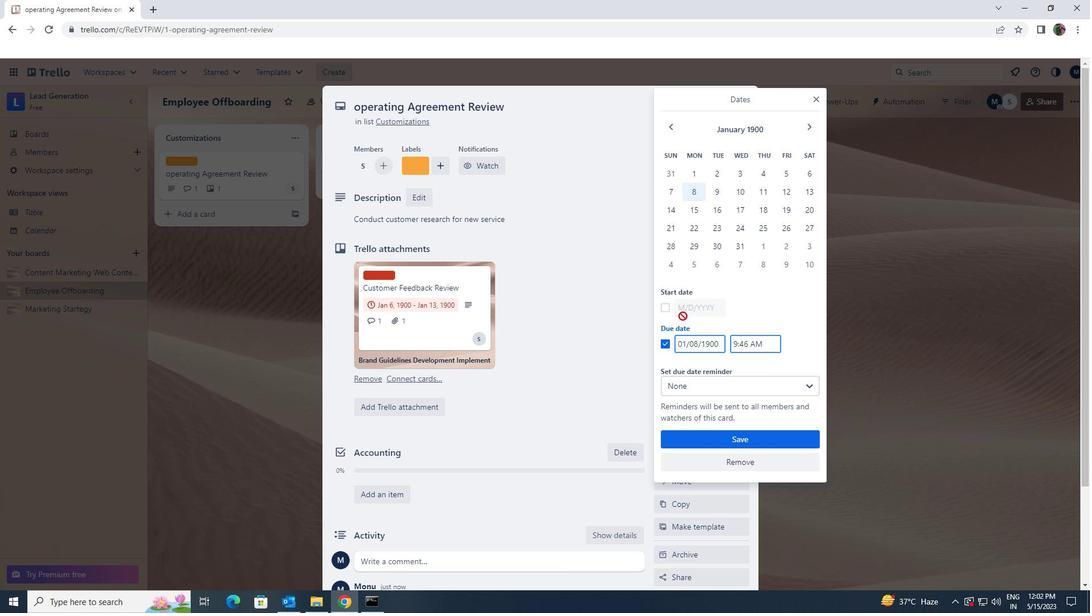 
Action: Mouse pressed left at (664, 308)
Screenshot: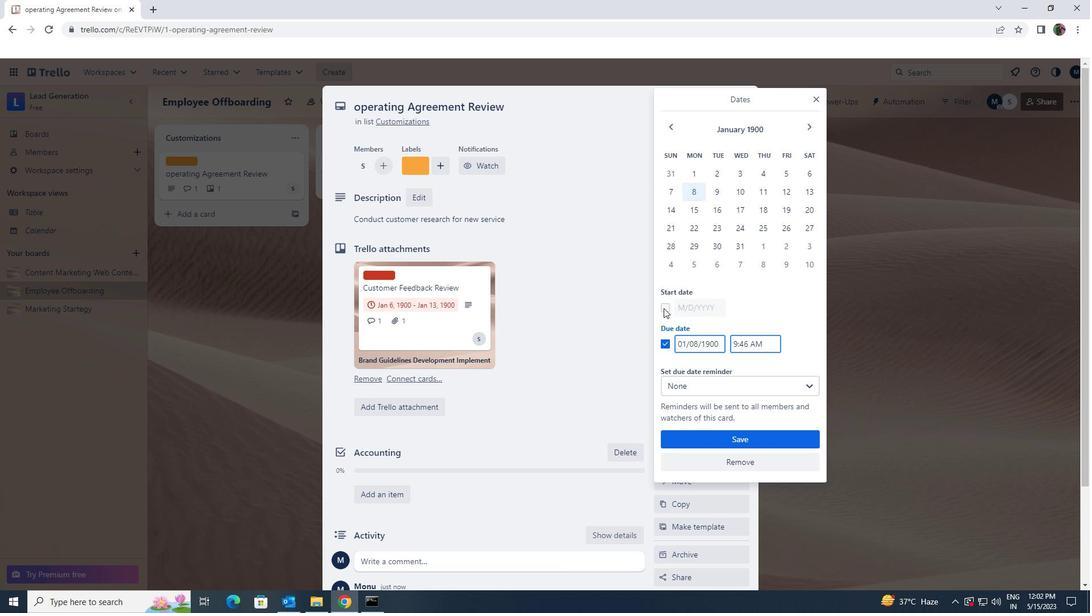 
Action: Mouse moved to (721, 308)
Screenshot: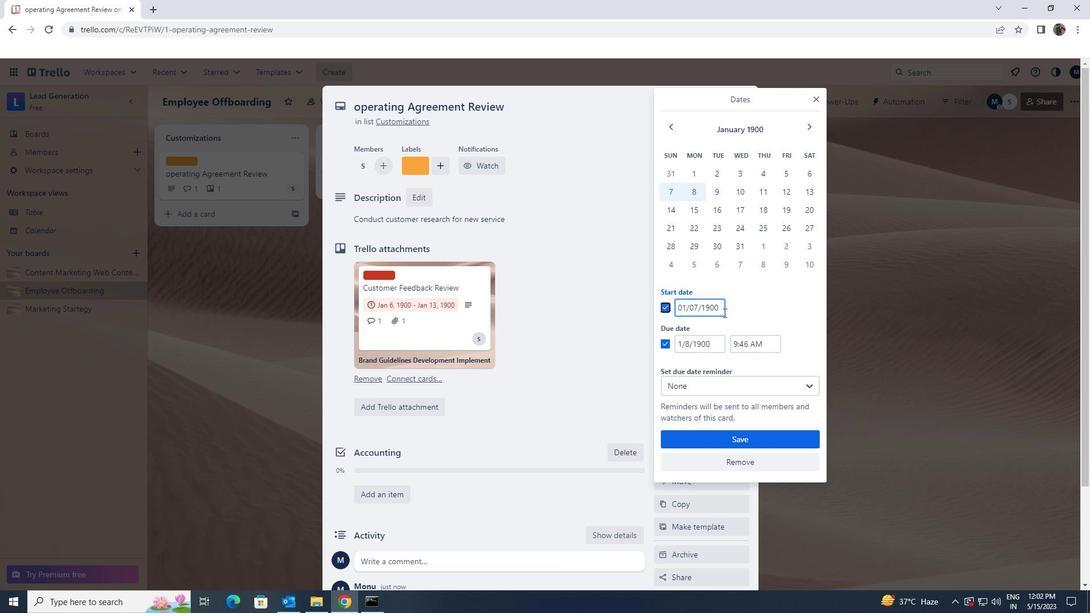
Action: Mouse pressed left at (721, 308)
Screenshot: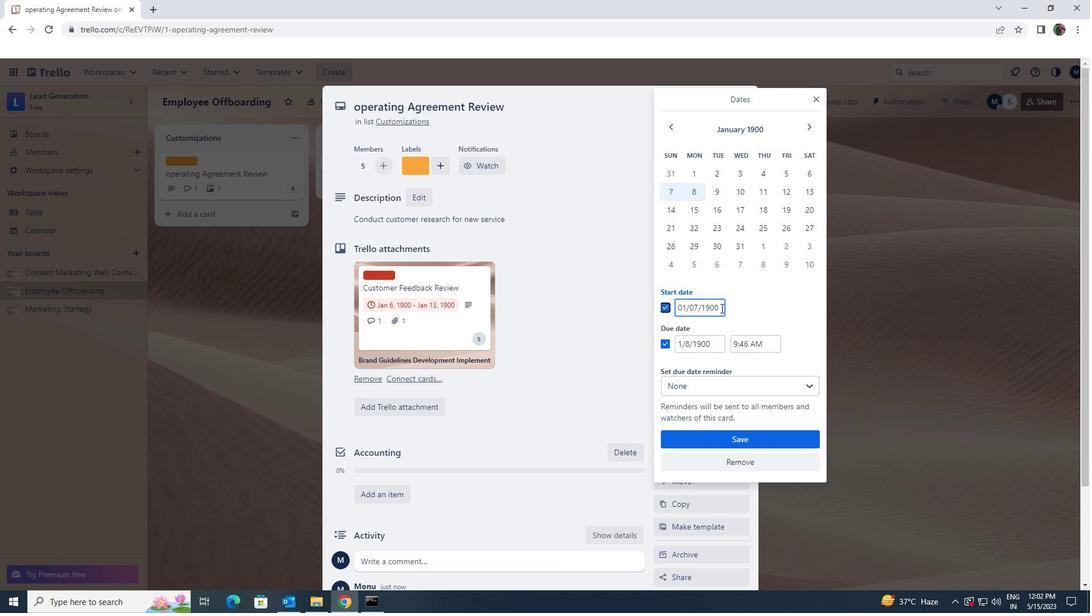 
Action: Mouse moved to (677, 308)
Screenshot: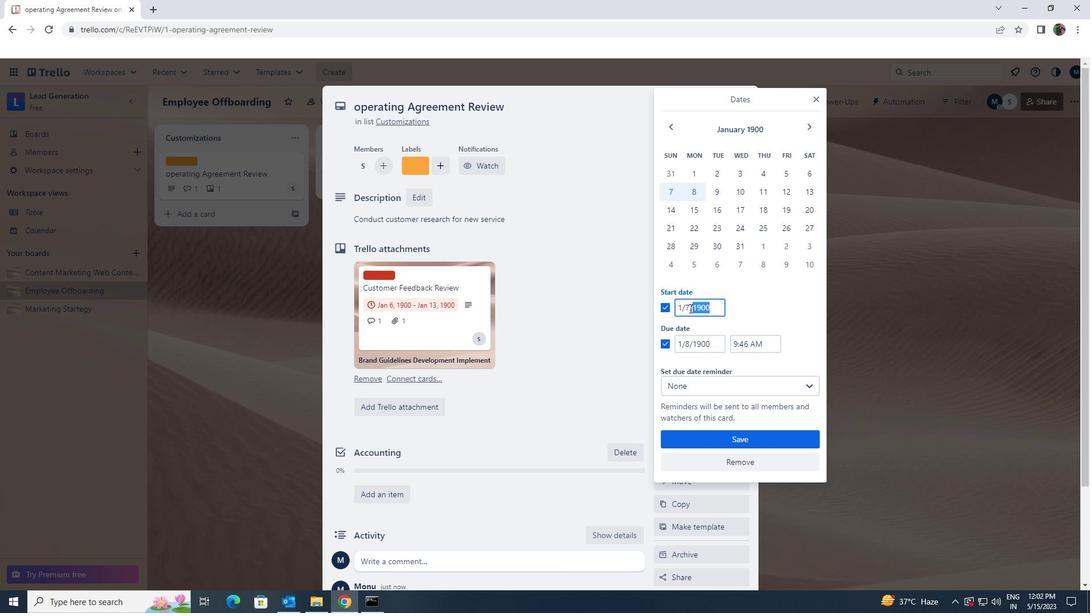 
Action: Key pressed 1/2/1900
Screenshot: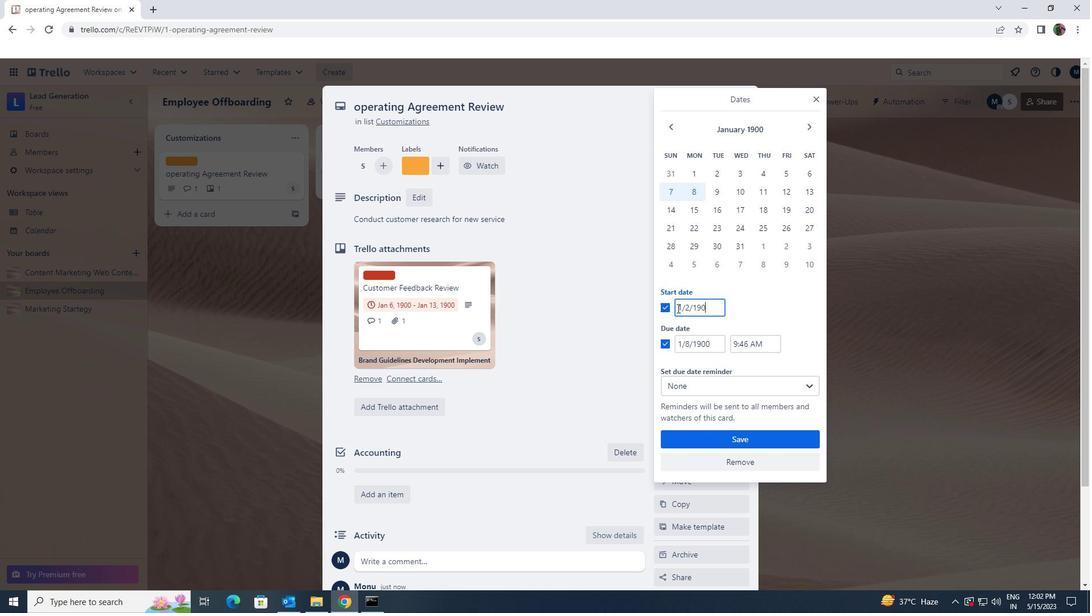 
Action: Mouse moved to (711, 341)
Screenshot: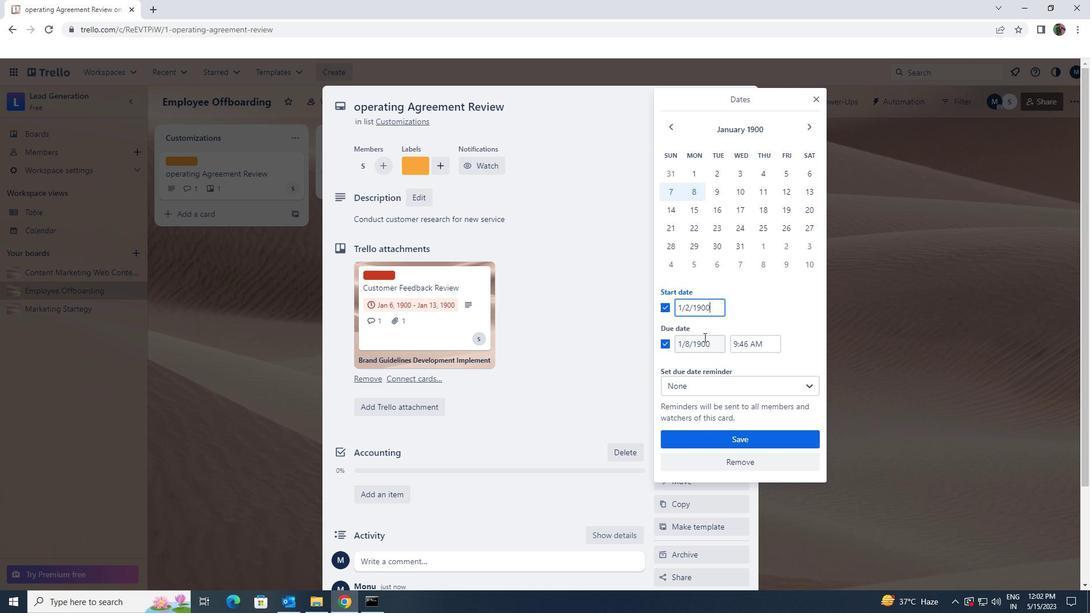 
Action: Mouse pressed left at (711, 341)
Screenshot: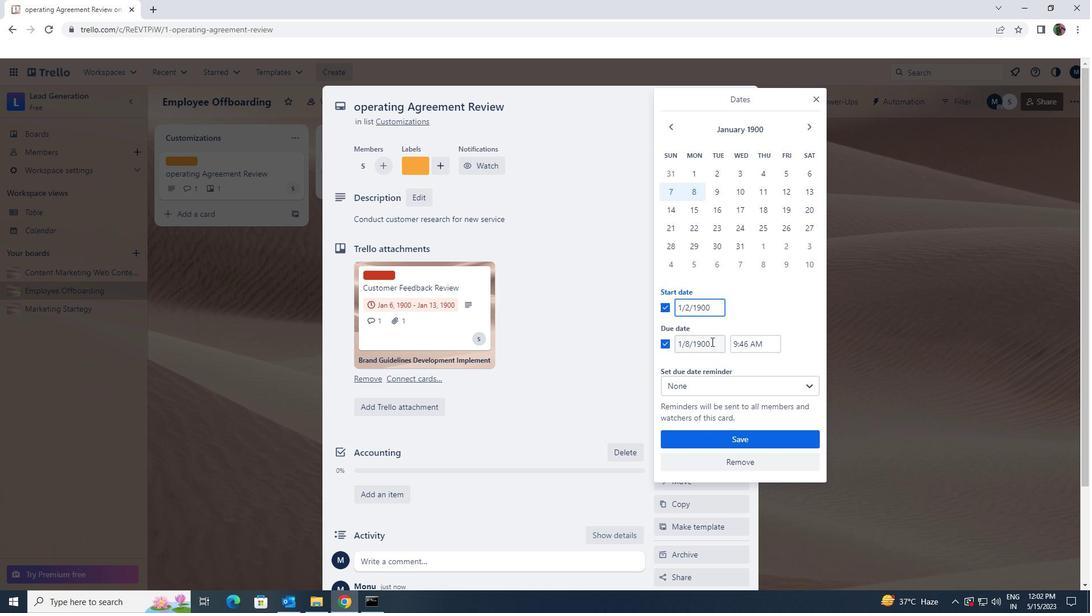 
Action: Mouse moved to (671, 347)
Screenshot: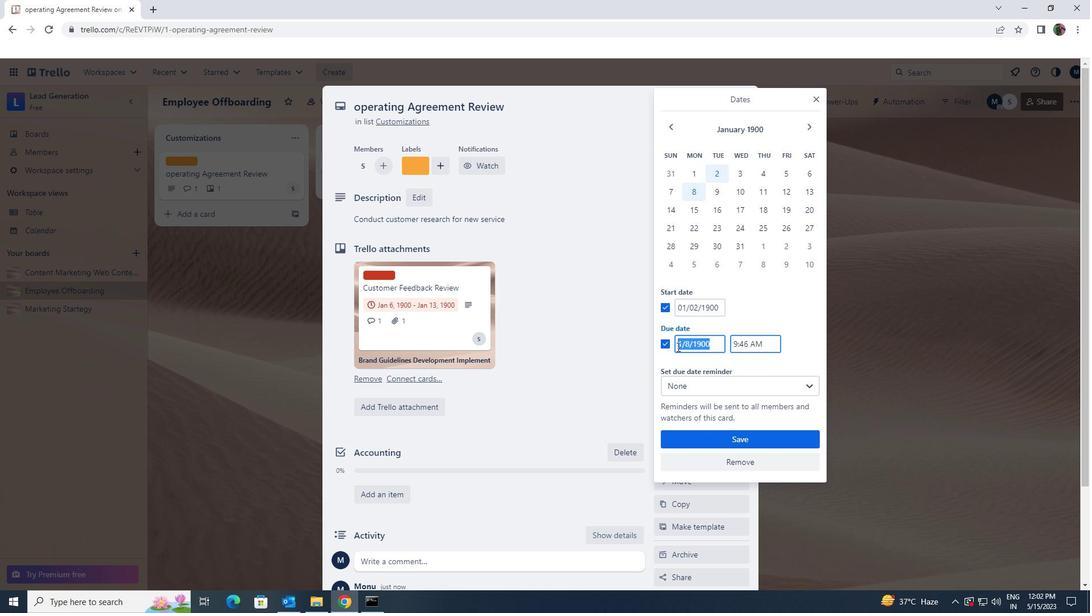 
Action: Mouse pressed left at (671, 347)
Screenshot: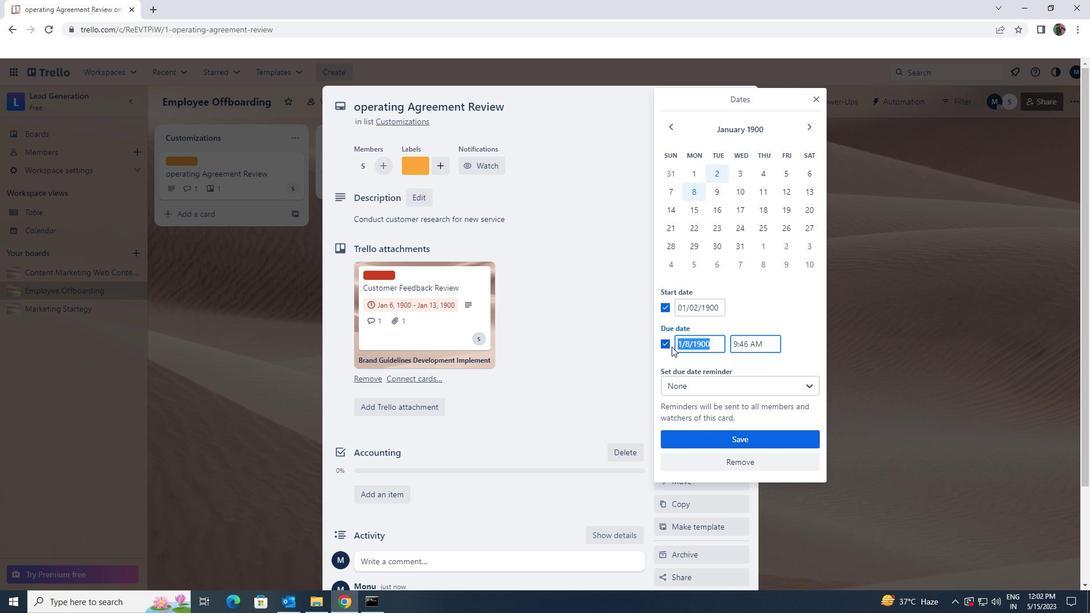 
Action: Key pressed 1/9/
Screenshot: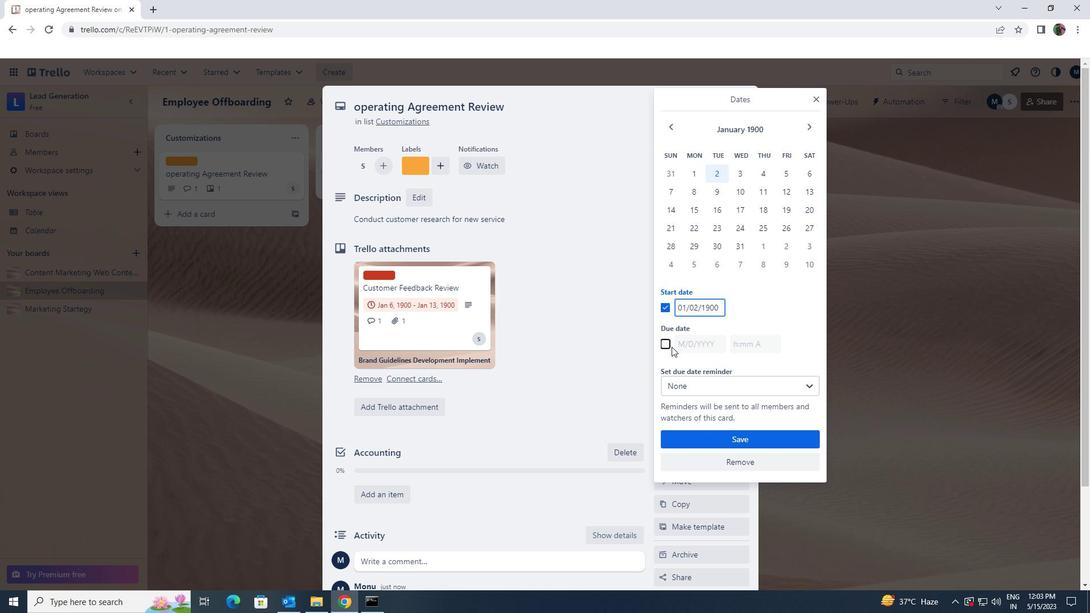 
Action: Mouse moved to (694, 345)
Screenshot: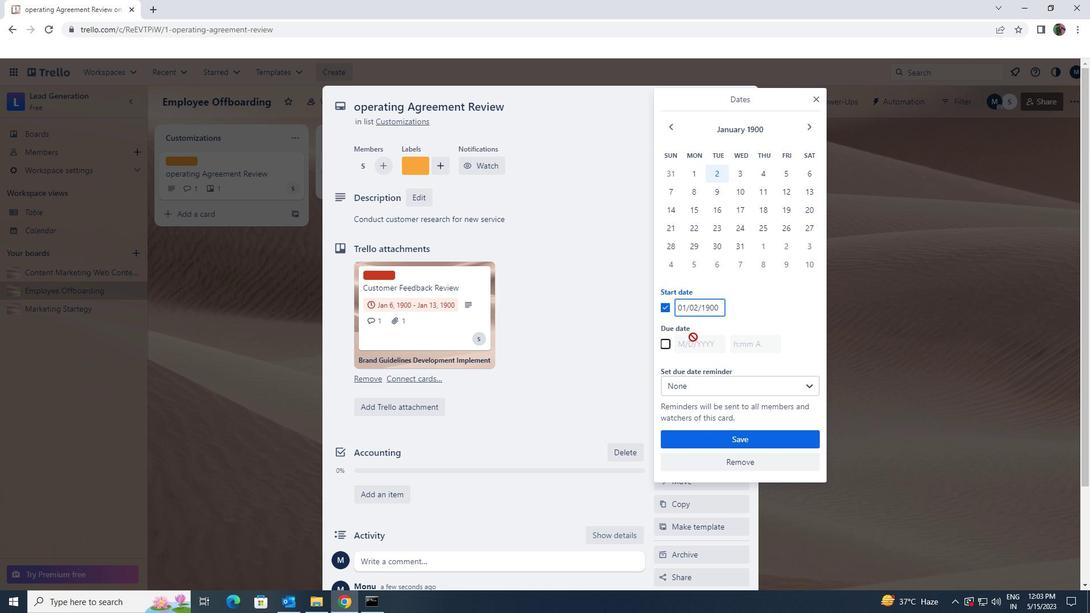 
Action: Mouse pressed left at (694, 345)
Screenshot: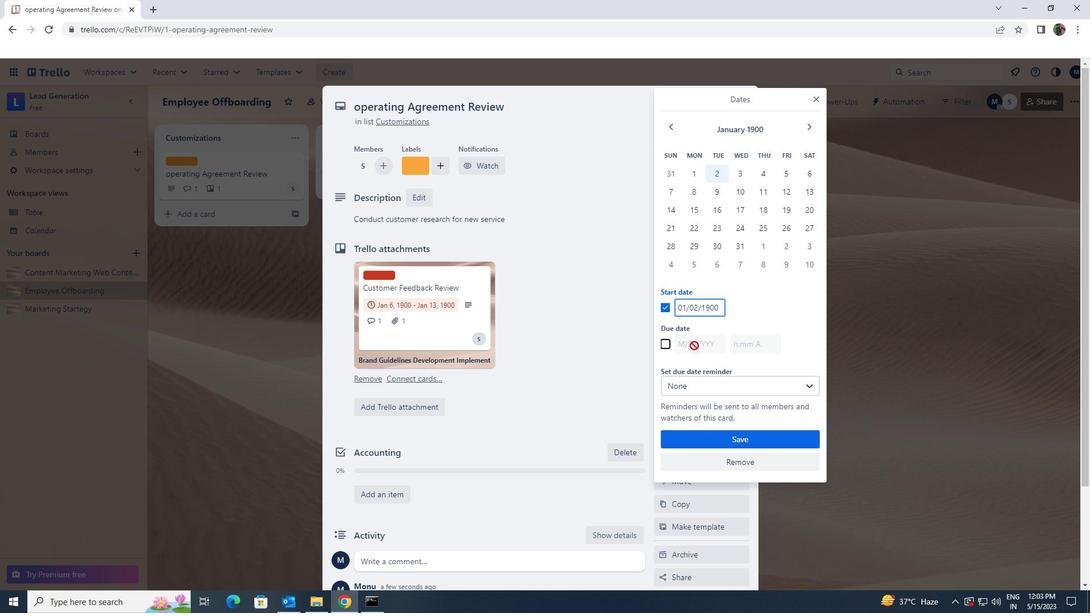 
Action: Mouse moved to (666, 345)
Screenshot: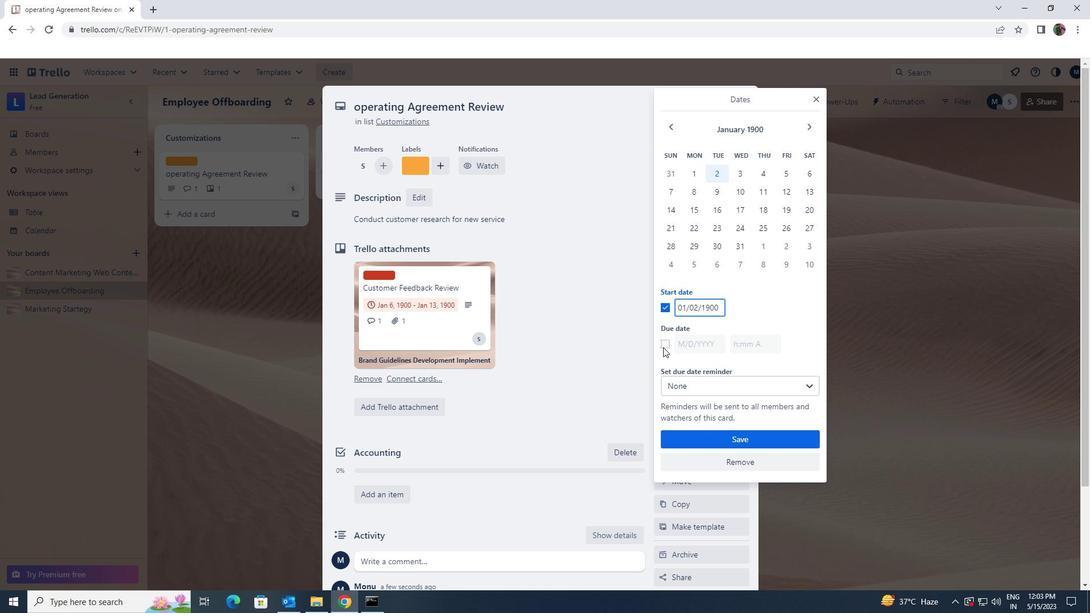 
Action: Mouse pressed left at (666, 345)
Screenshot: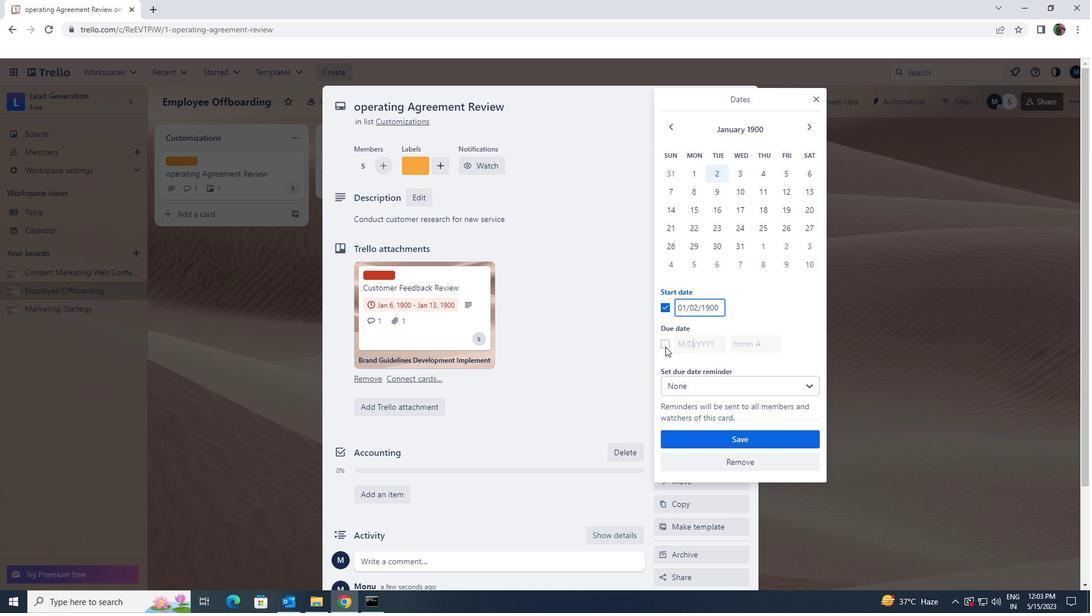 
Action: Mouse moved to (717, 343)
Screenshot: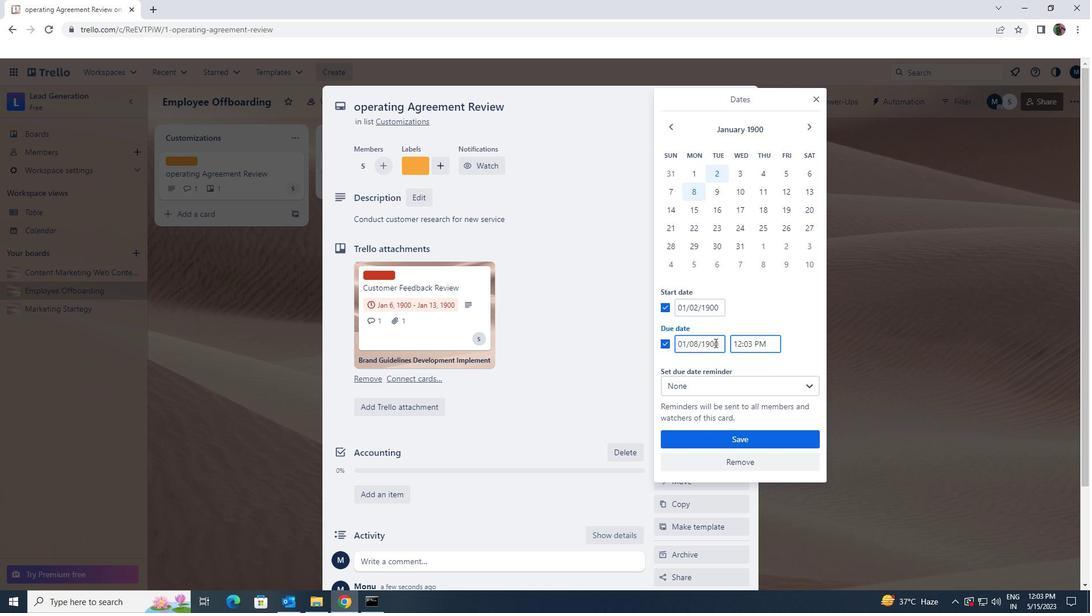 
Action: Mouse pressed left at (717, 343)
Screenshot: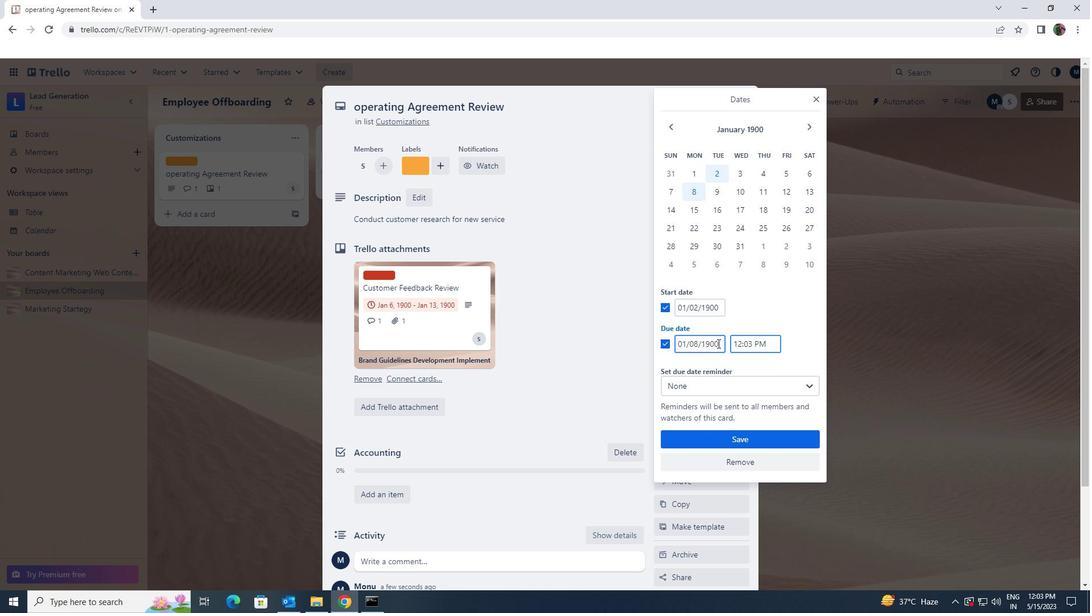 
Action: Mouse moved to (677, 347)
Screenshot: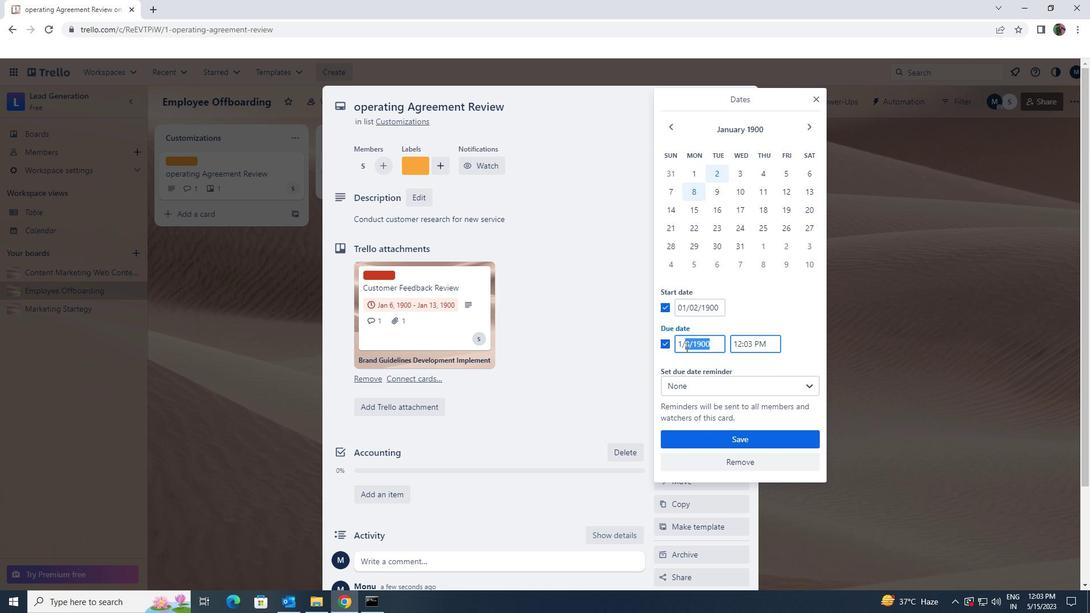 
Action: Key pressed 1/9/1900
Screenshot: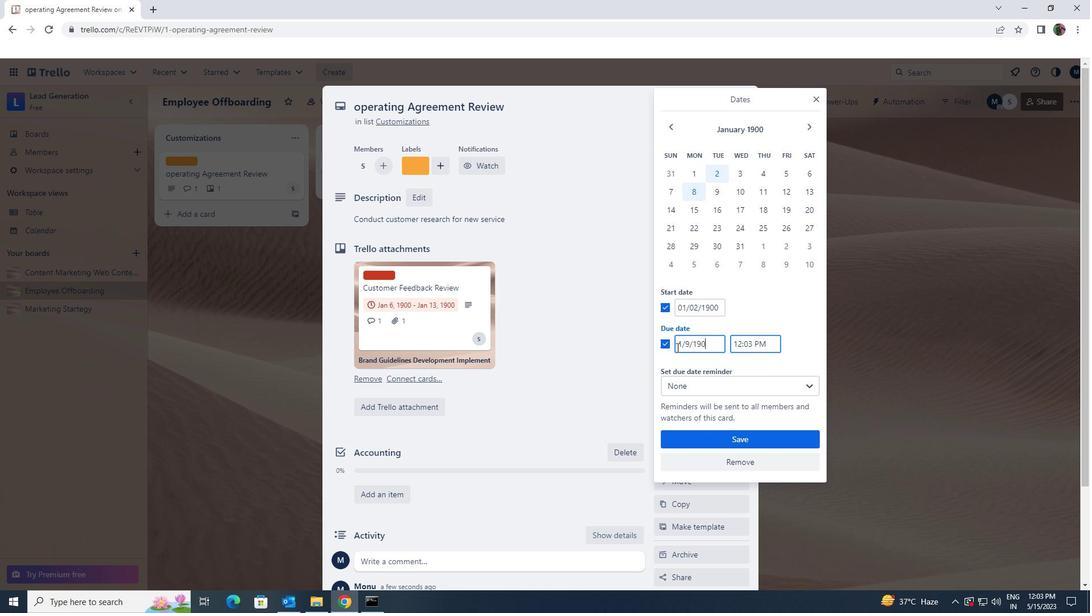 
Action: Mouse moved to (731, 440)
Screenshot: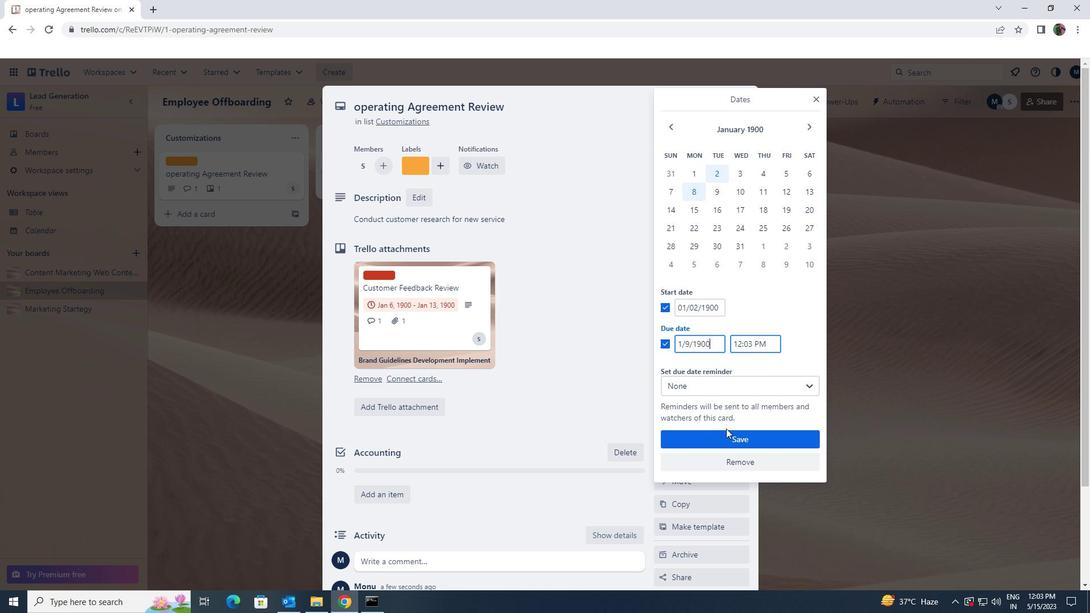 
Action: Mouse pressed left at (731, 440)
Screenshot: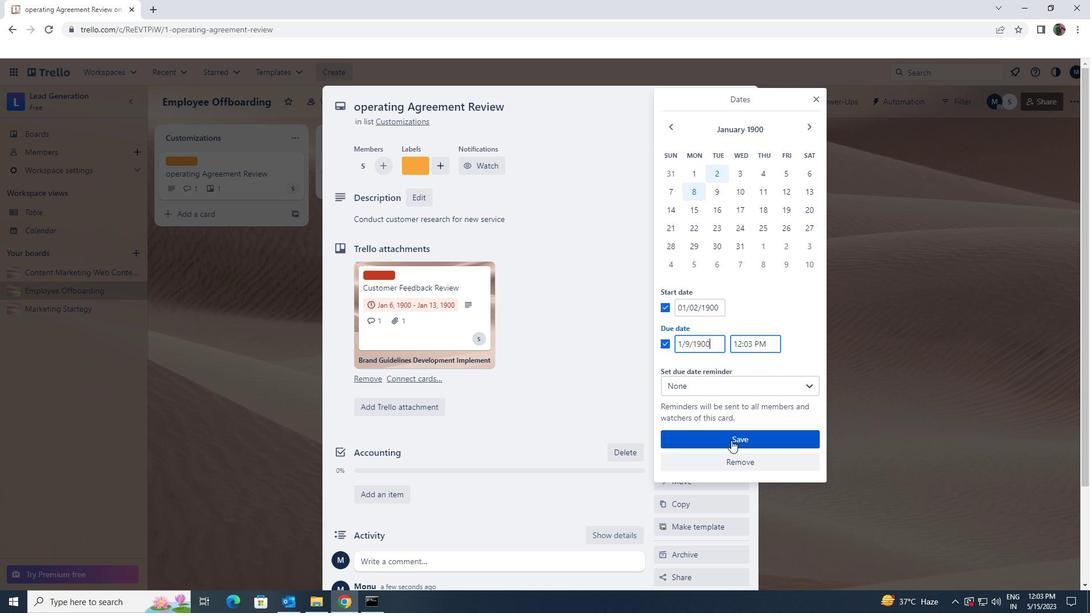 
